 Task: Add an event with the title Team Building Retreat: Outdoor Adventure Activities, date ''2024/05/11'', time 7:30 AM to 9:30 AMand add a description: Participants will explore techniques for collaborative problem-solving, exploring win-win solutions and alternatives that satisfy both parties'' interests. They will also learn how to identify and overcome common negotiation obstacles.Select event color  Grape . Add location for the event as: Paris, France, logged in from the account softage.3@softage.netand send the event invitation to softage.5@softage.net and softage.6@softage.net. Set a reminder for the event Daily
Action: Mouse moved to (73, 95)
Screenshot: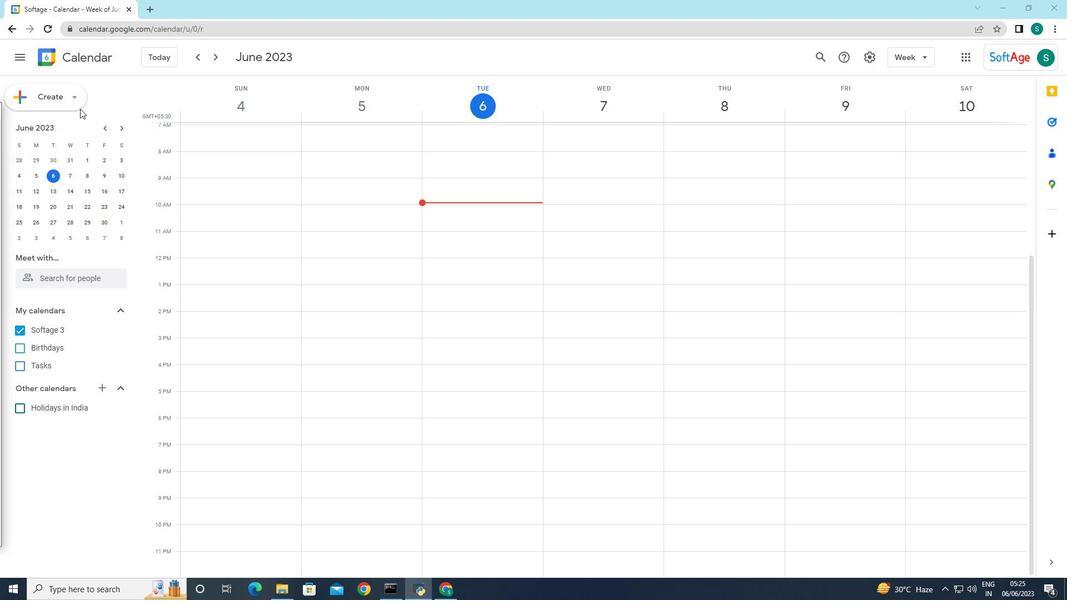 
Action: Mouse pressed left at (73, 95)
Screenshot: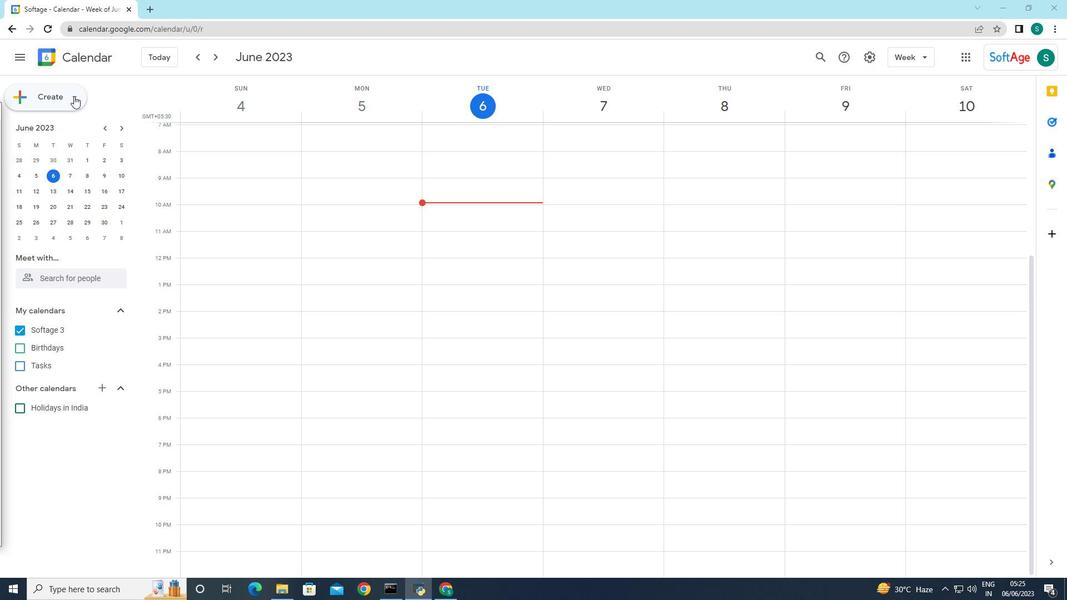 
Action: Mouse moved to (77, 133)
Screenshot: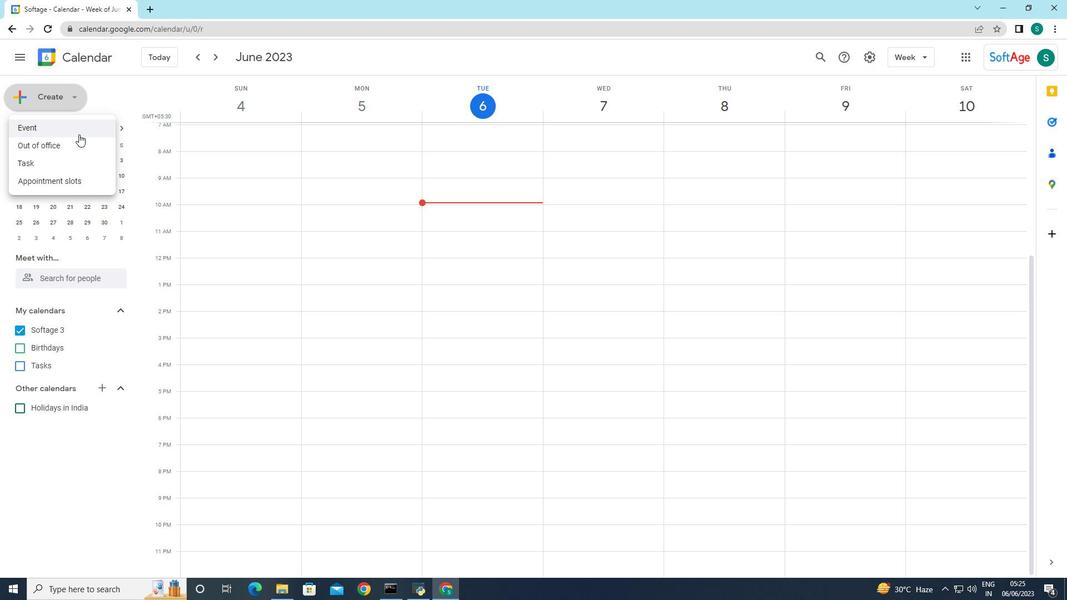 
Action: Mouse pressed left at (77, 133)
Screenshot: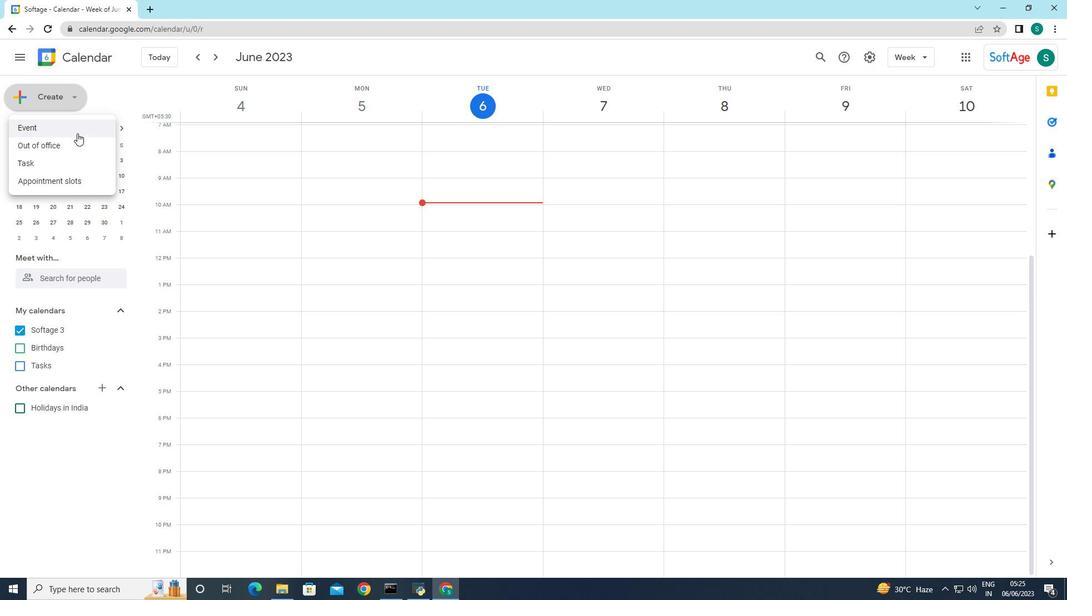 
Action: Mouse moved to (324, 432)
Screenshot: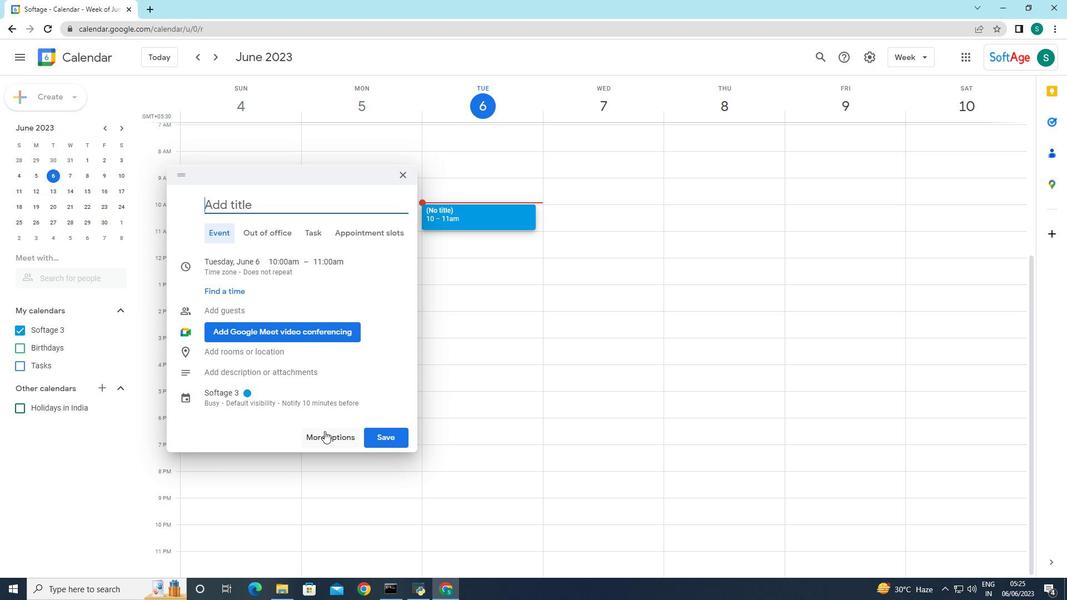 
Action: Mouse pressed left at (324, 432)
Screenshot: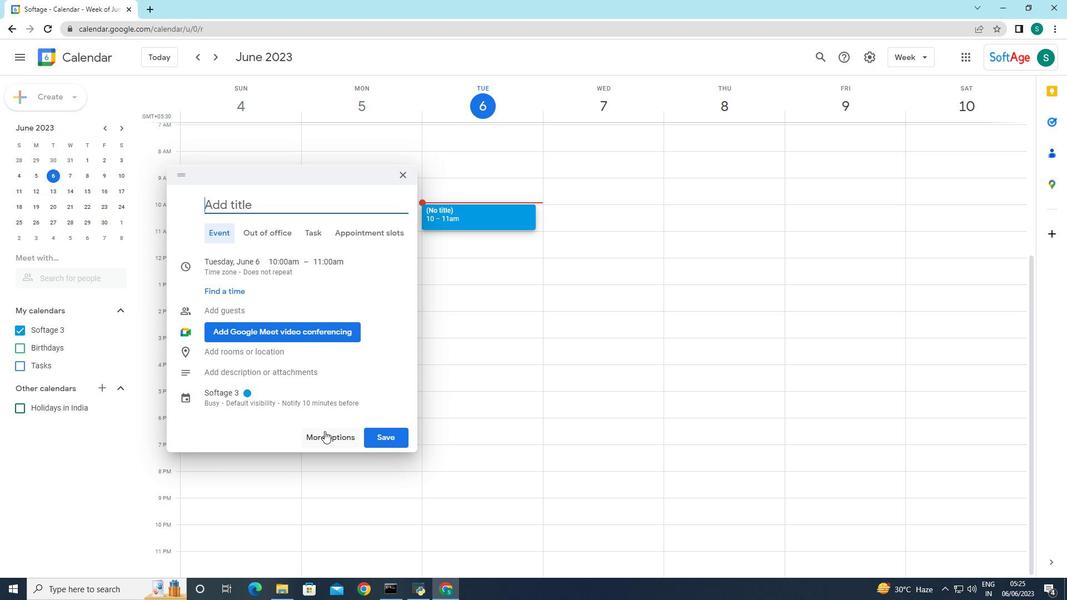
Action: Mouse moved to (104, 66)
Screenshot: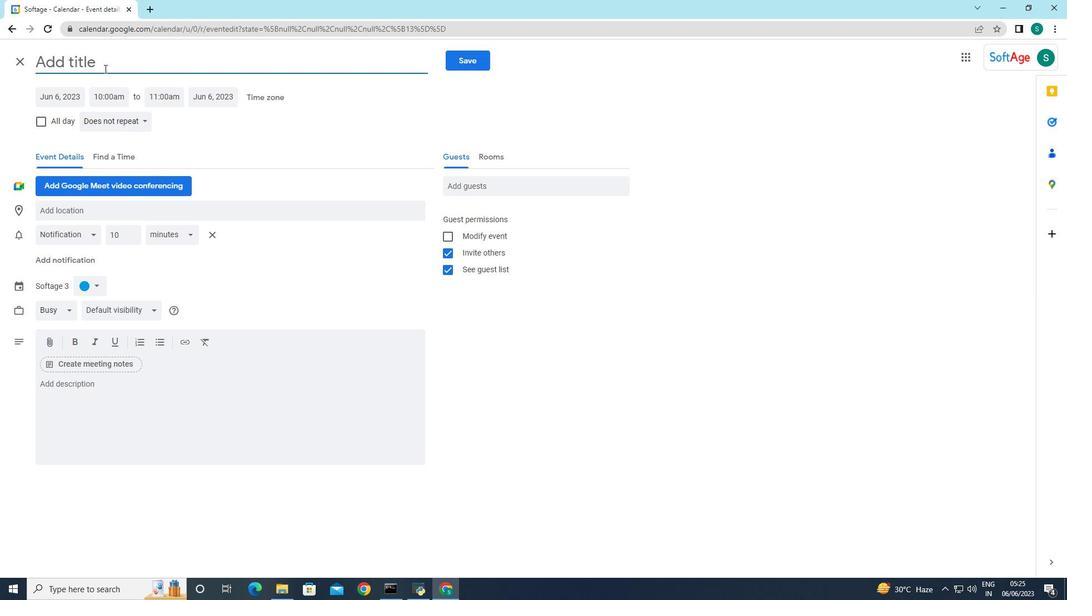 
Action: Mouse pressed left at (104, 66)
Screenshot: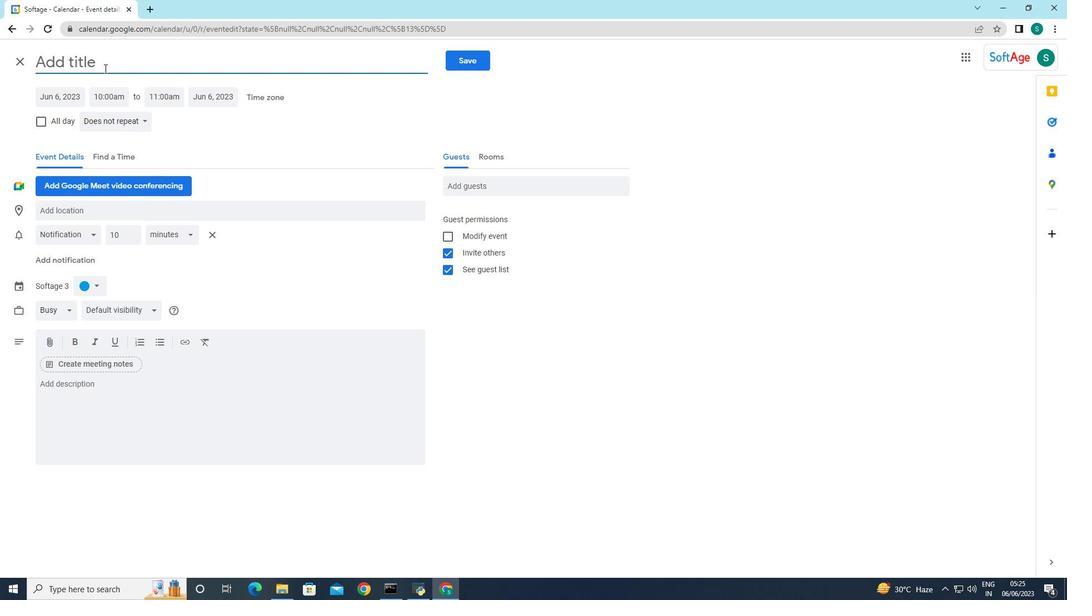
Action: Key pressed <Key.caps_lock>T<Key.caps_lock><Key.backspace>t<Key.caps_lock>EAM<Key.space><Key.caps_lock>b<Key.caps_lock>UILDING<Key.space><Key.caps_lock>r<Key.caps_lock>ETREAT<Key.shift_r>:<Key.space>O<Key.backspace><Key.caps_lock>o<Key.caps_lock>UTDOOR<Key.space><Key.caps_lock>a<Key.caps_lock>DVENTURE<Key.space>A<Key.backspace><Key.caps_lock>a<Key.caps_lock>DVENTURE<Key.space><Key.caps_lock>ac<Key.backspace><Key.caps_lock>CTIVITIES,<Key.space><Key.backspace><Key.backspace>
Screenshot: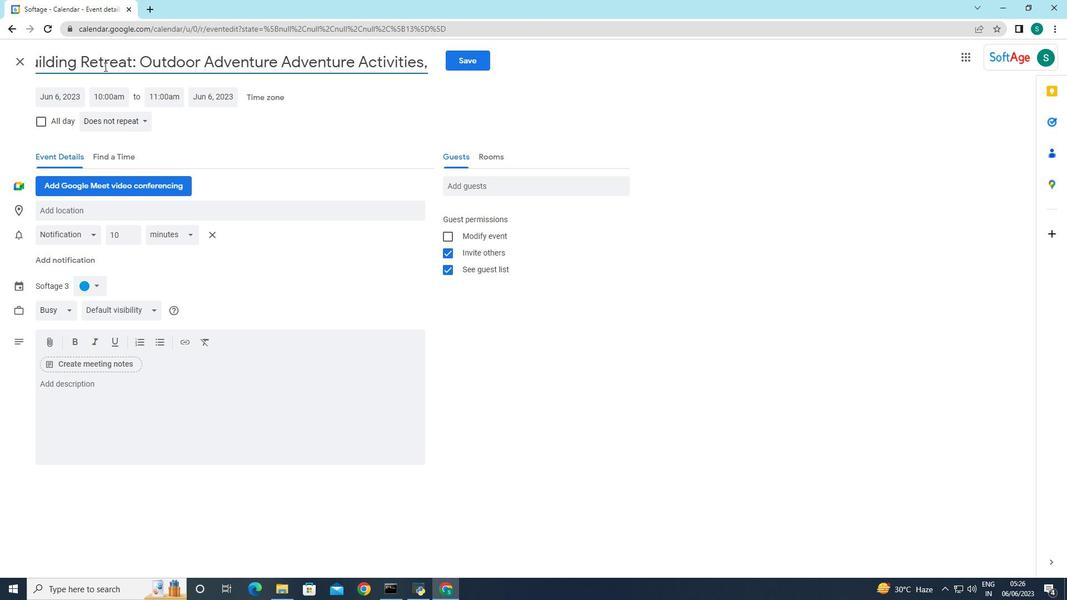 
Action: Mouse moved to (63, 98)
Screenshot: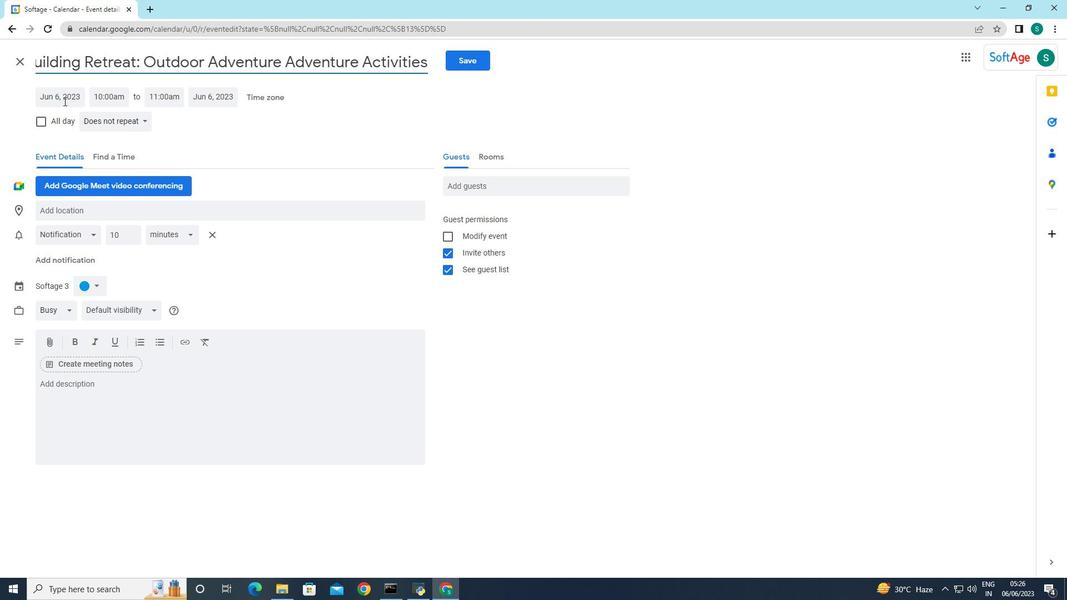 
Action: Mouse pressed left at (63, 98)
Screenshot: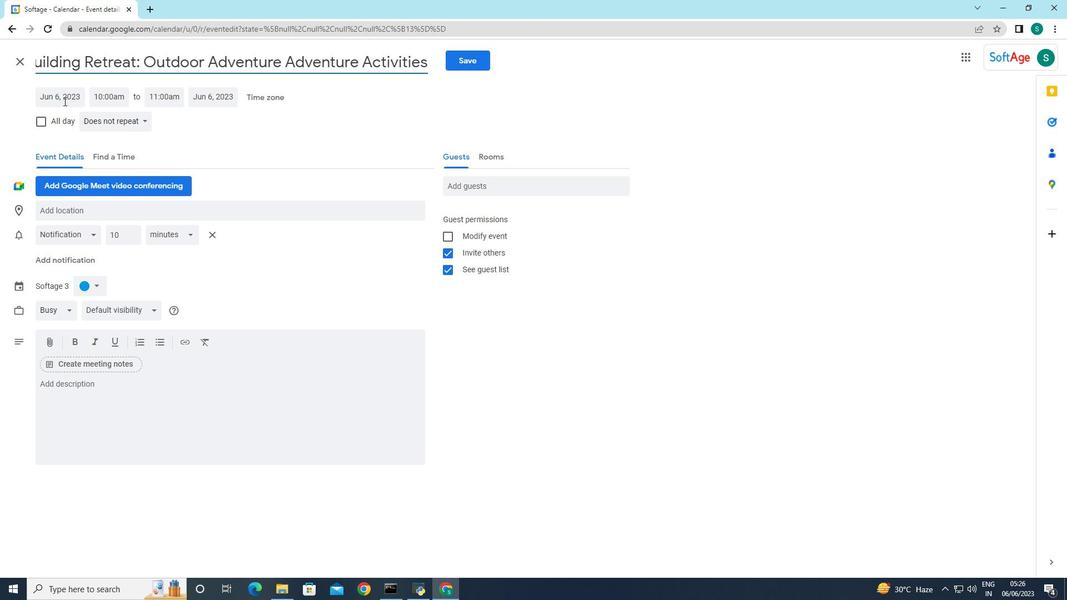 
Action: Mouse moved to (178, 119)
Screenshot: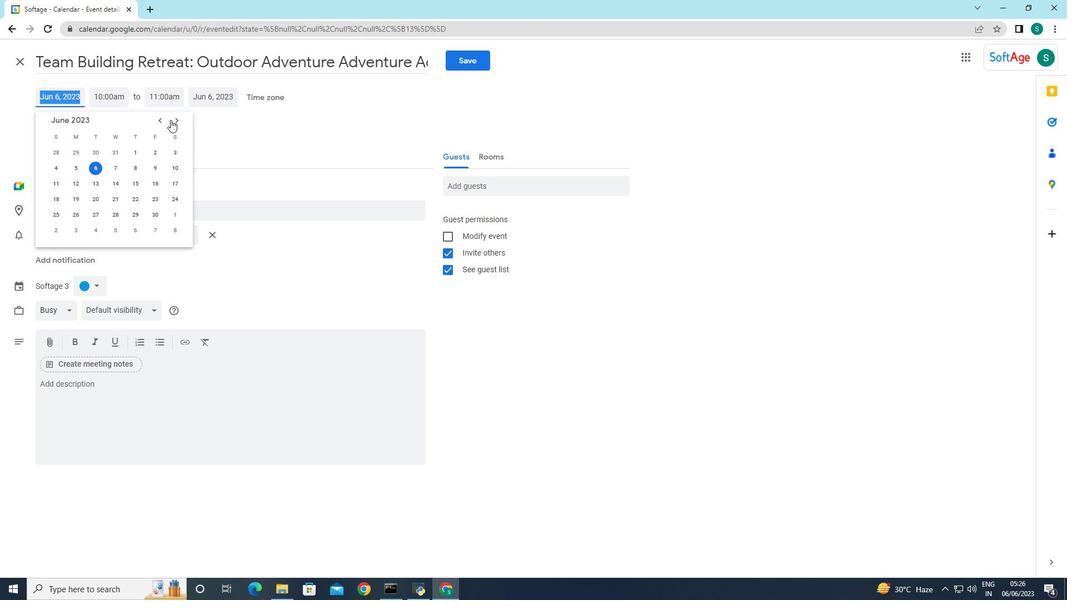 
Action: Mouse pressed left at (178, 119)
Screenshot: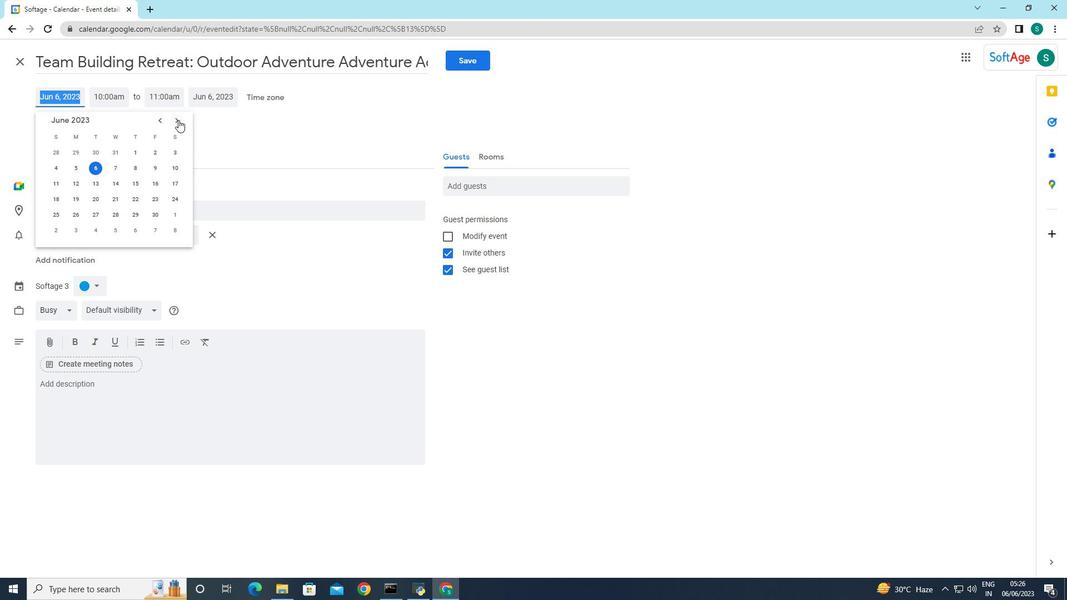 
Action: Mouse pressed left at (178, 119)
Screenshot: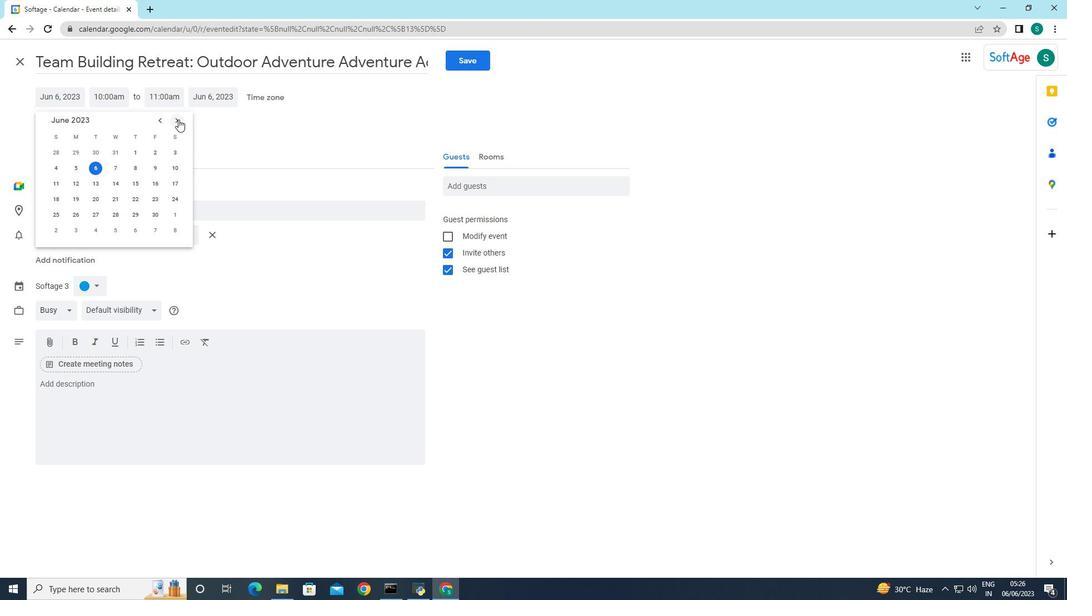 
Action: Mouse pressed left at (178, 119)
Screenshot: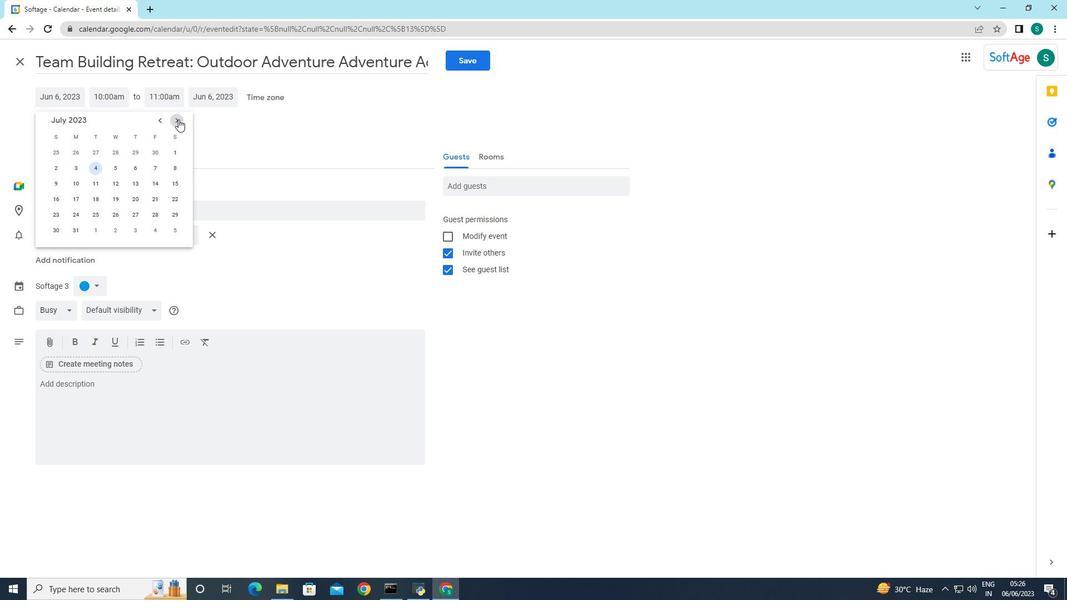 
Action: Mouse pressed left at (178, 119)
Screenshot: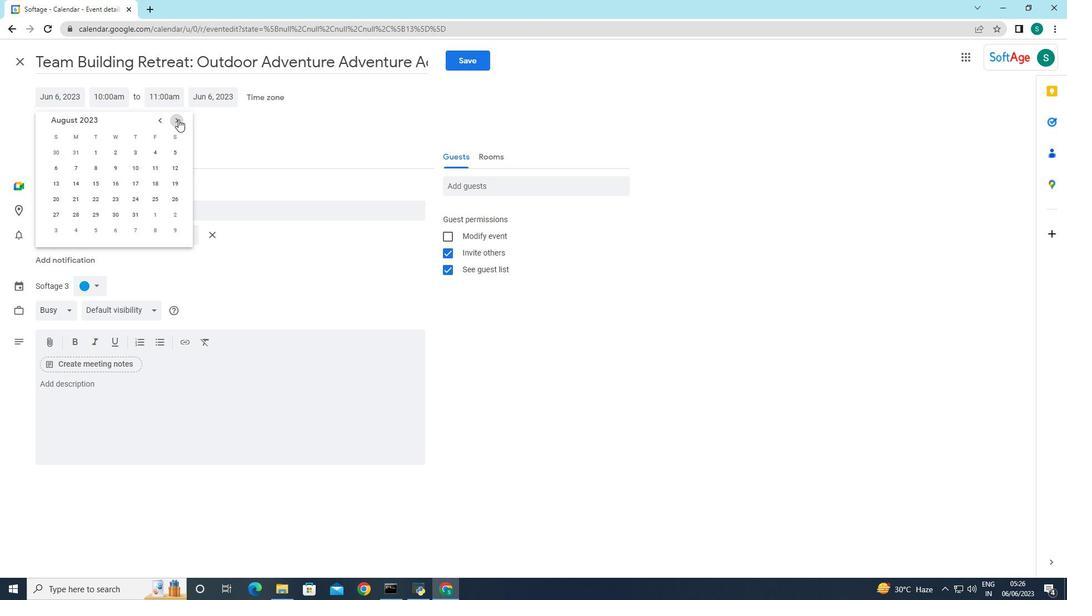
Action: Mouse pressed left at (178, 119)
Screenshot: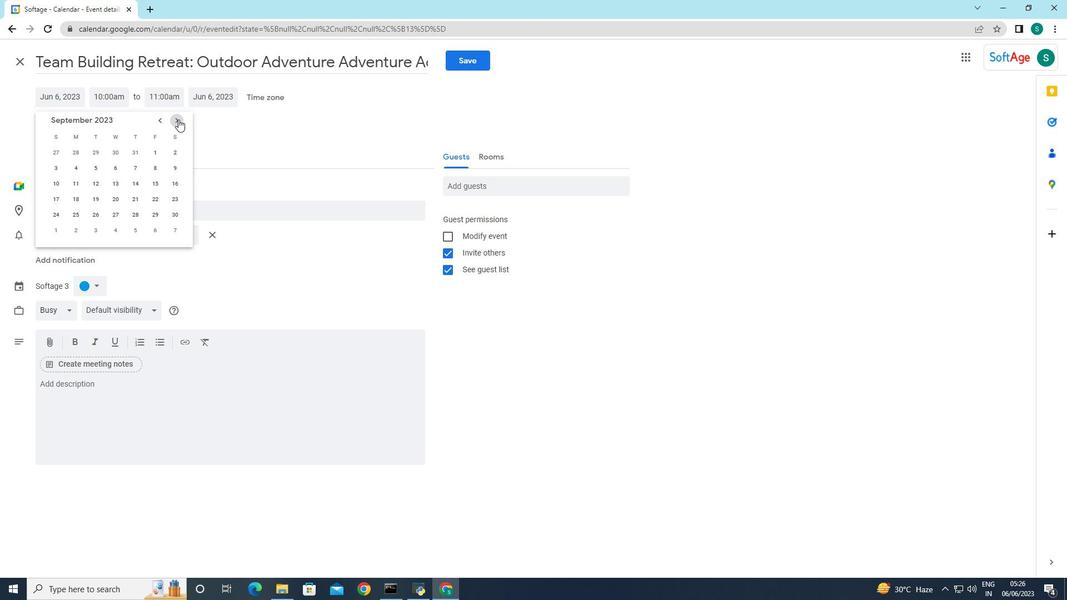 
Action: Mouse pressed left at (178, 119)
Screenshot: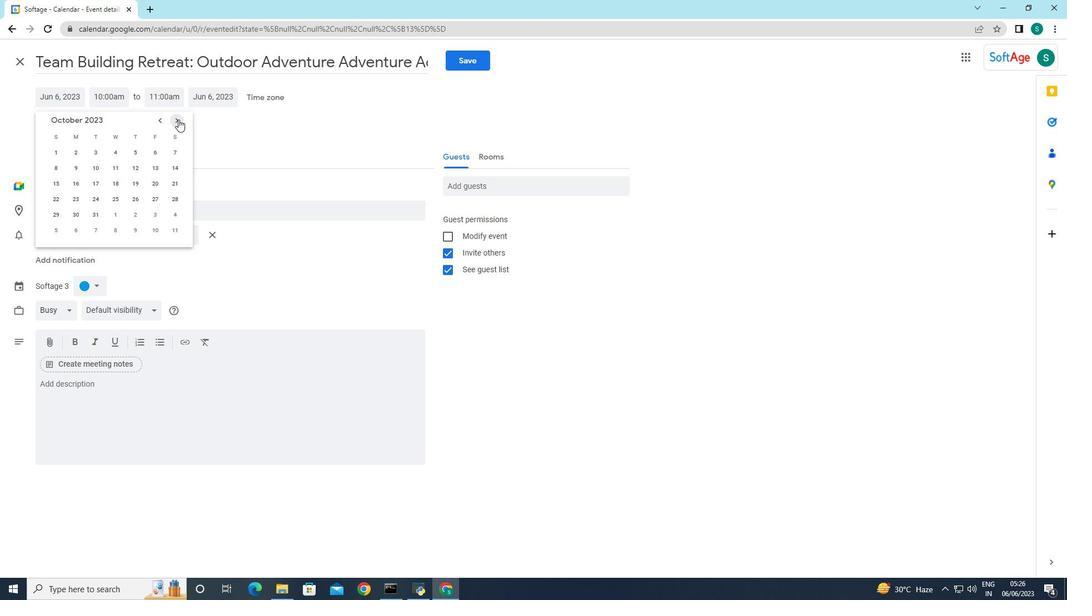 
Action: Mouse pressed left at (178, 119)
Screenshot: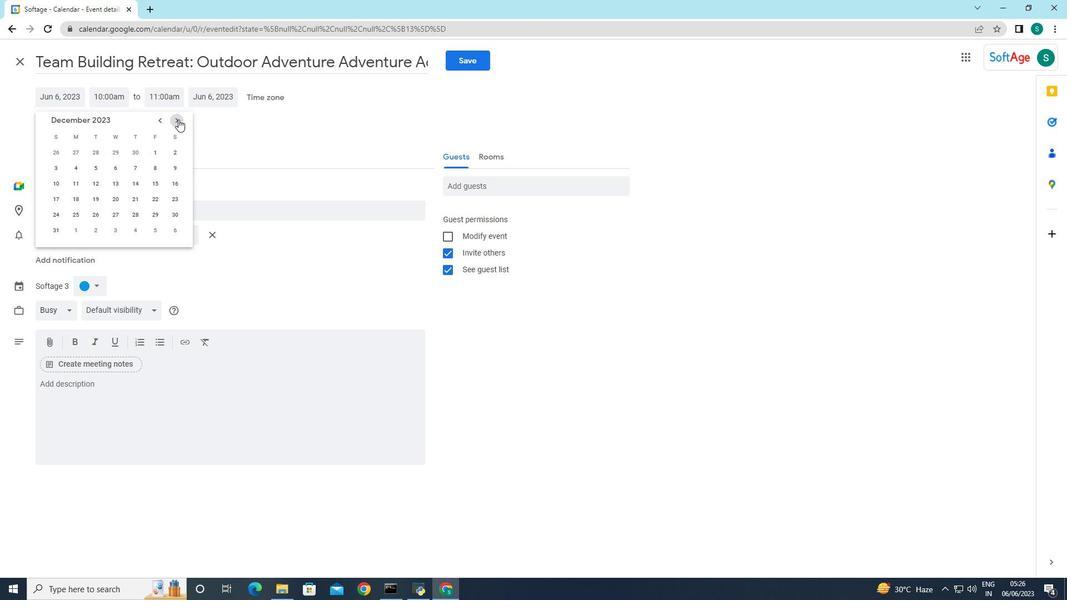 
Action: Mouse pressed left at (178, 119)
Screenshot: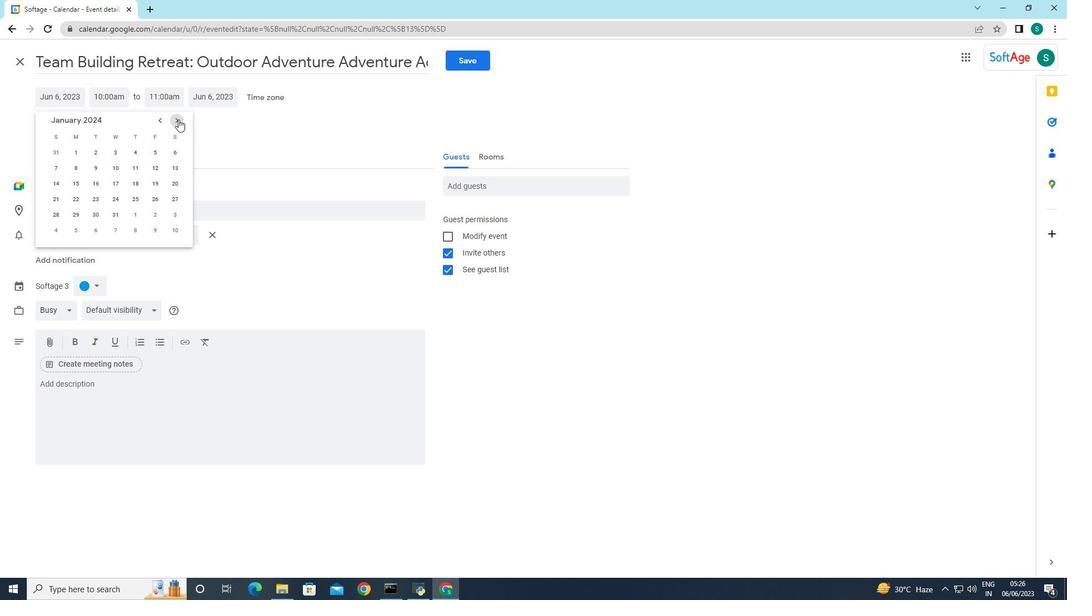 
Action: Mouse pressed left at (178, 119)
Screenshot: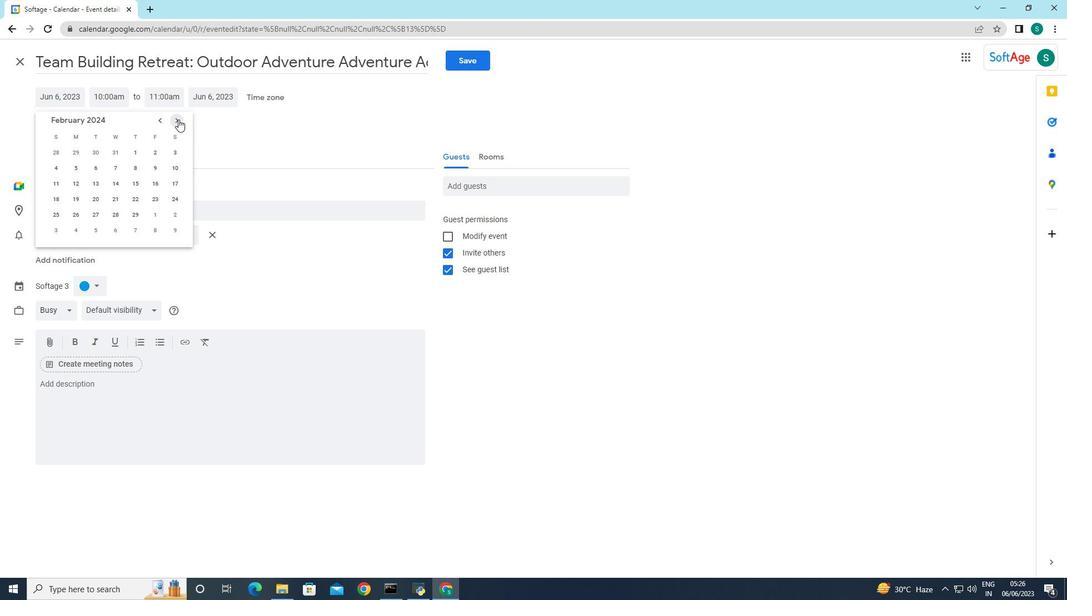 
Action: Mouse pressed left at (178, 119)
Screenshot: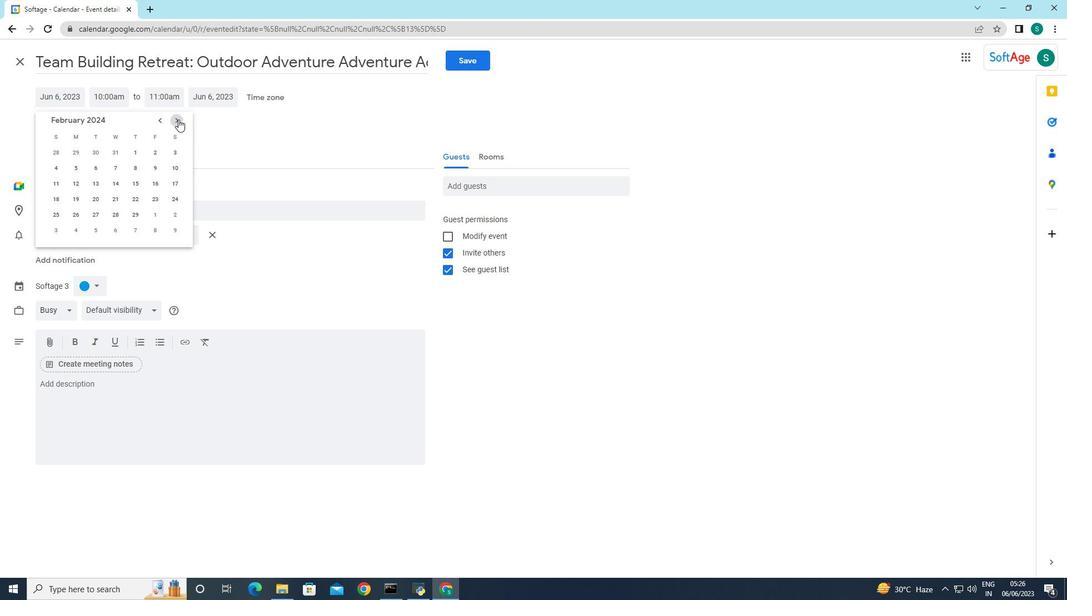 
Action: Mouse pressed left at (178, 119)
Screenshot: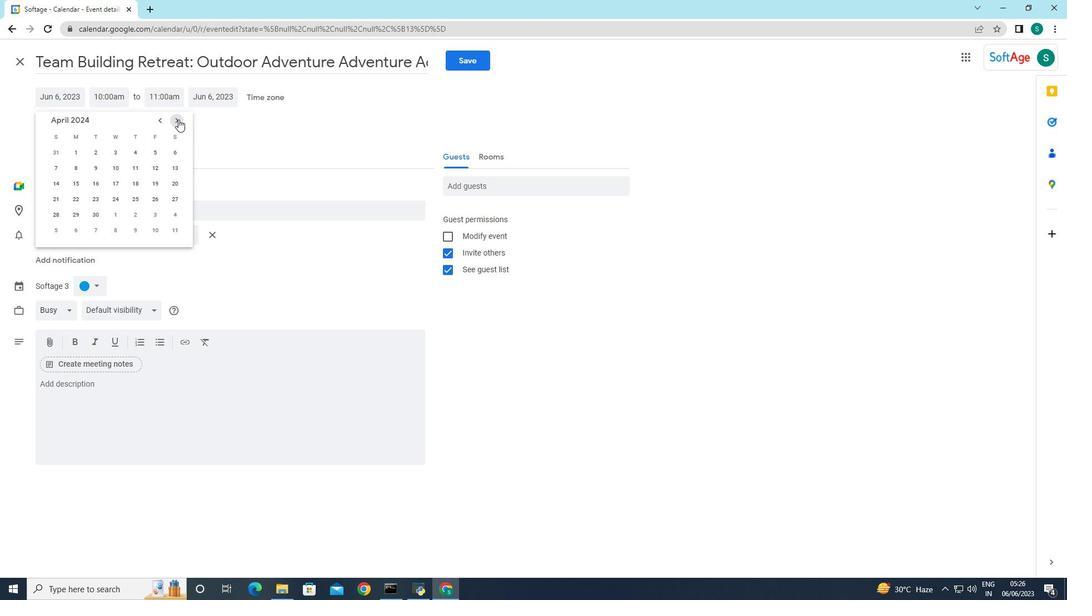 
Action: Mouse moved to (175, 167)
Screenshot: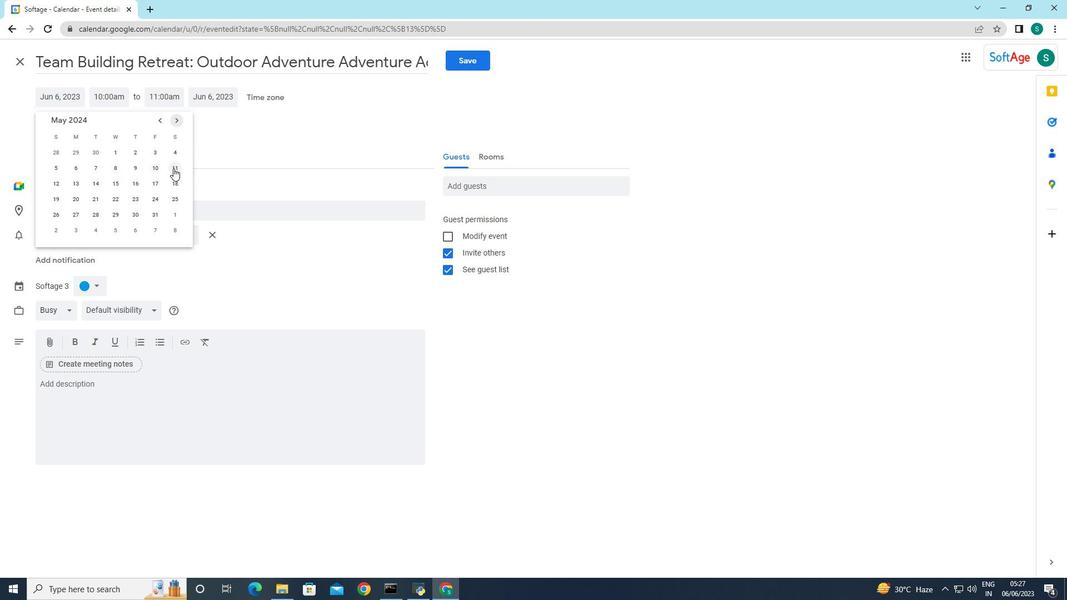 
Action: Mouse pressed left at (175, 167)
Screenshot: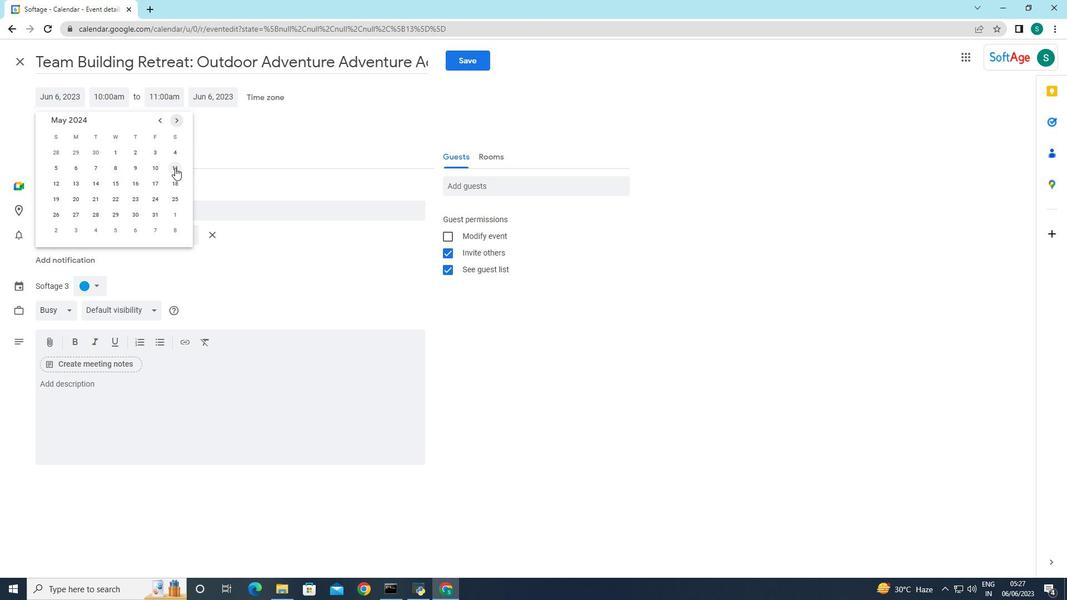 
Action: Mouse moved to (202, 143)
Screenshot: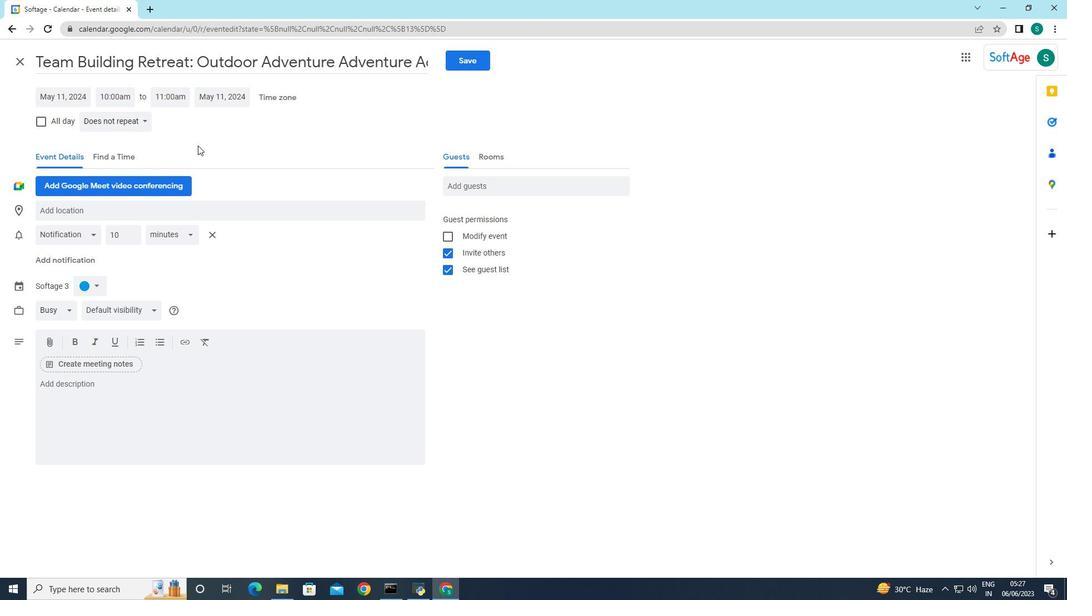 
Action: Mouse pressed left at (202, 143)
Screenshot: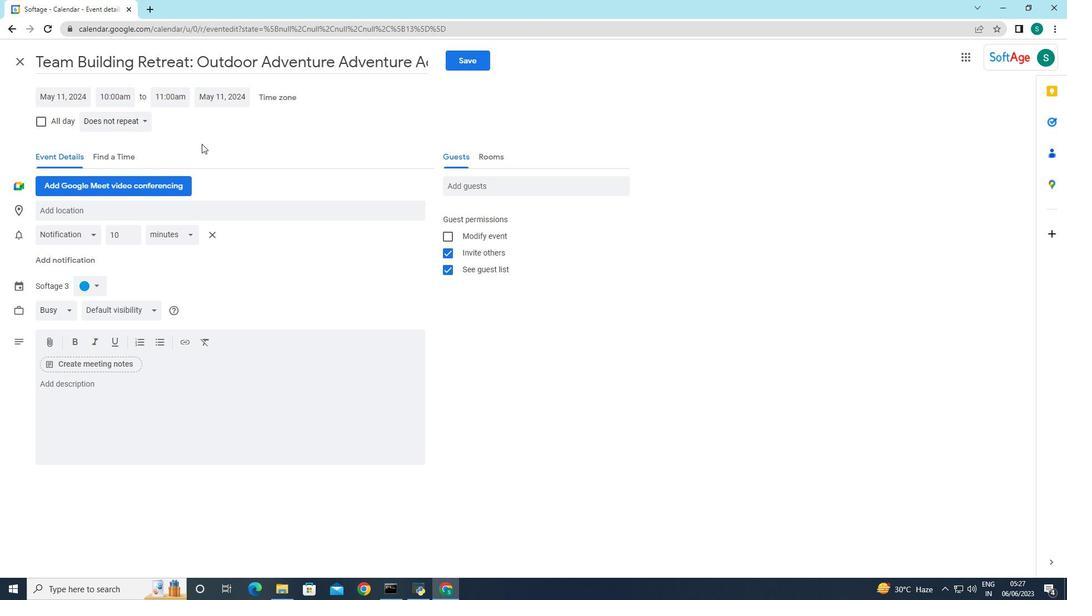 
Action: Mouse moved to (133, 92)
Screenshot: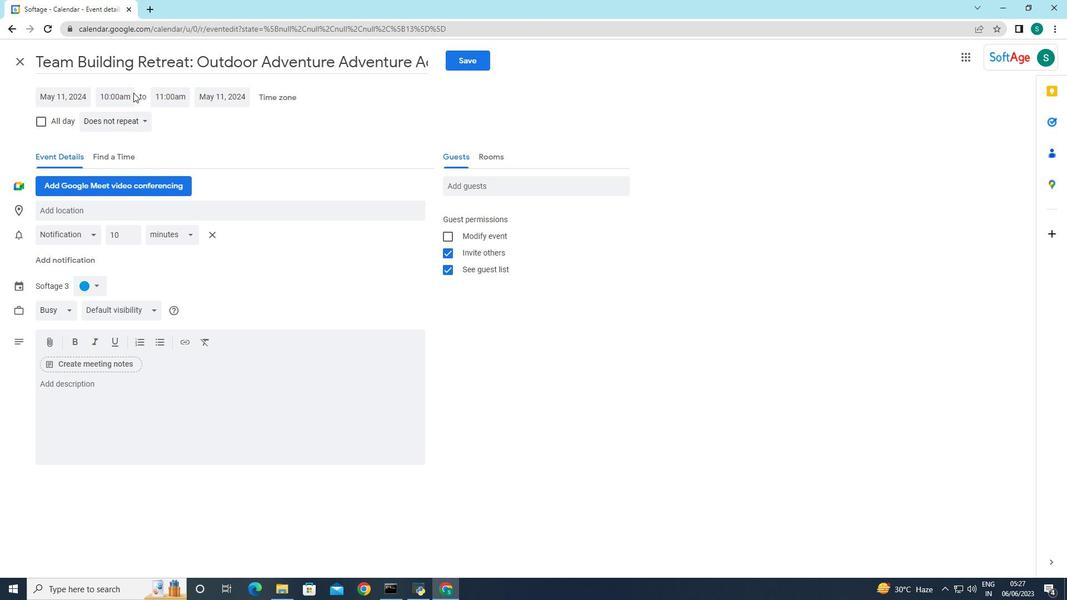 
Action: Mouse pressed left at (133, 92)
Screenshot: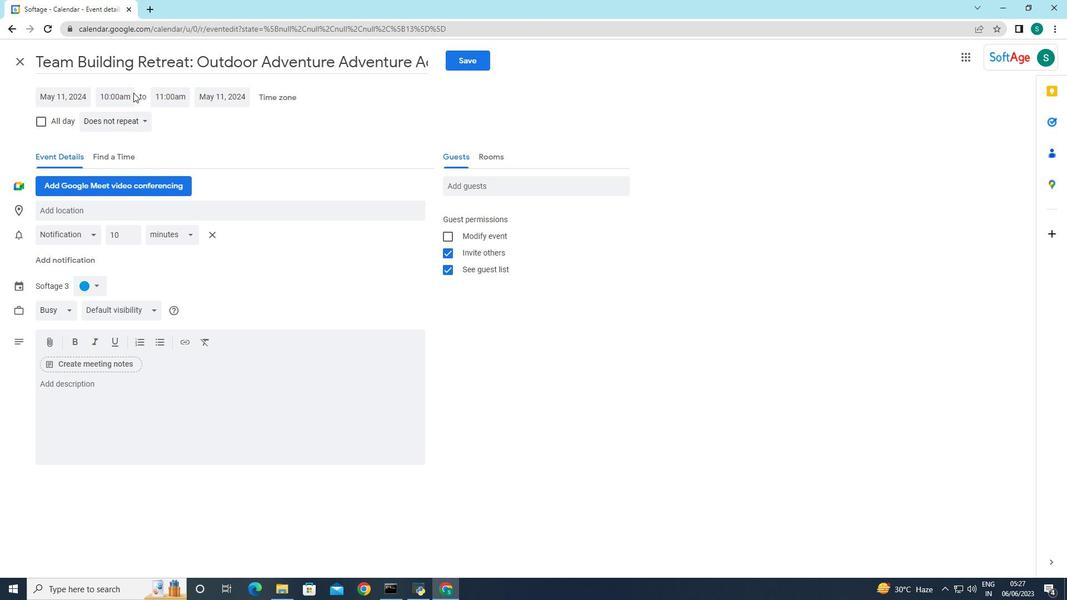 
Action: Mouse moved to (146, 153)
Screenshot: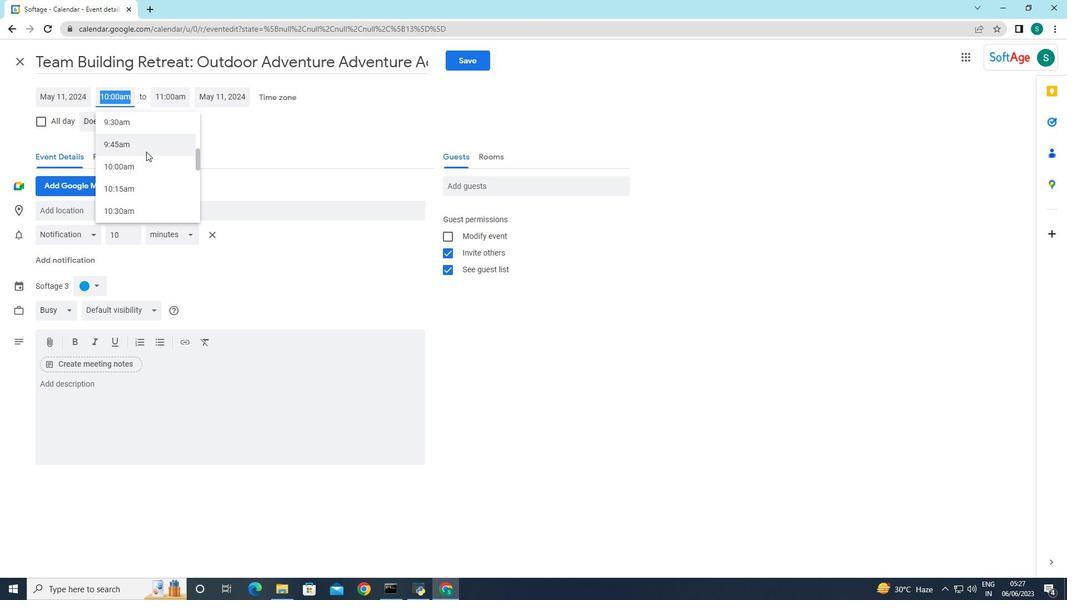 
Action: Mouse scrolled (146, 153) with delta (0, 0)
Screenshot: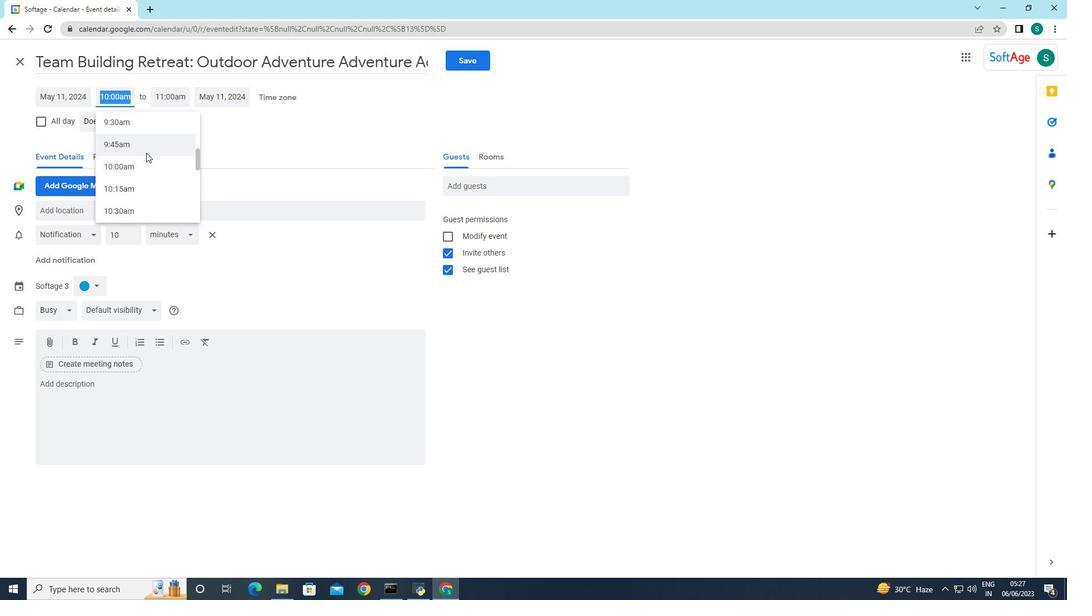 
Action: Mouse scrolled (146, 153) with delta (0, 0)
Screenshot: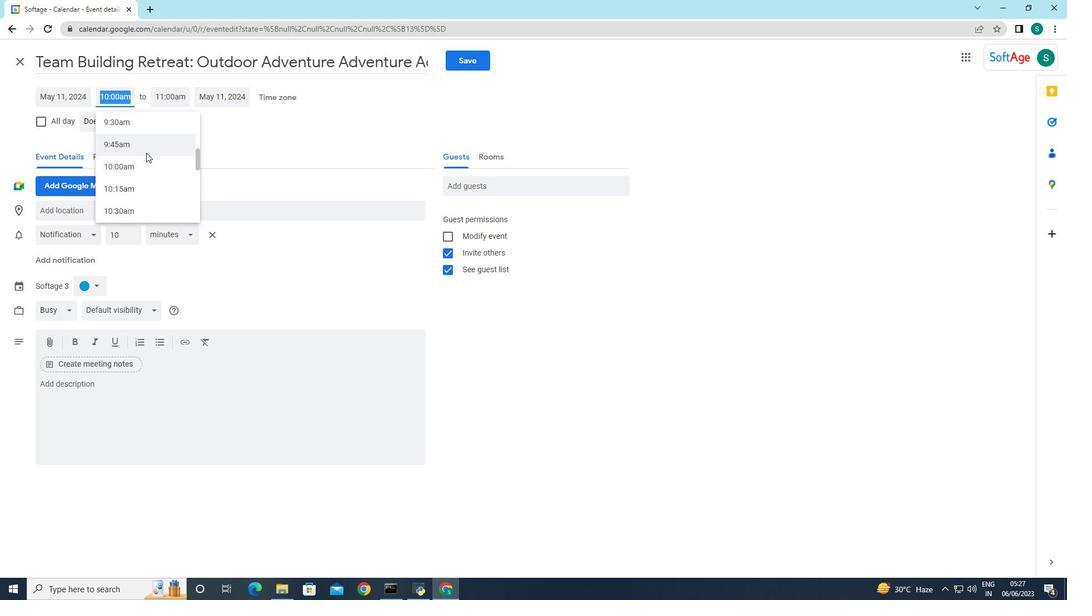 
Action: Mouse scrolled (146, 153) with delta (0, 0)
Screenshot: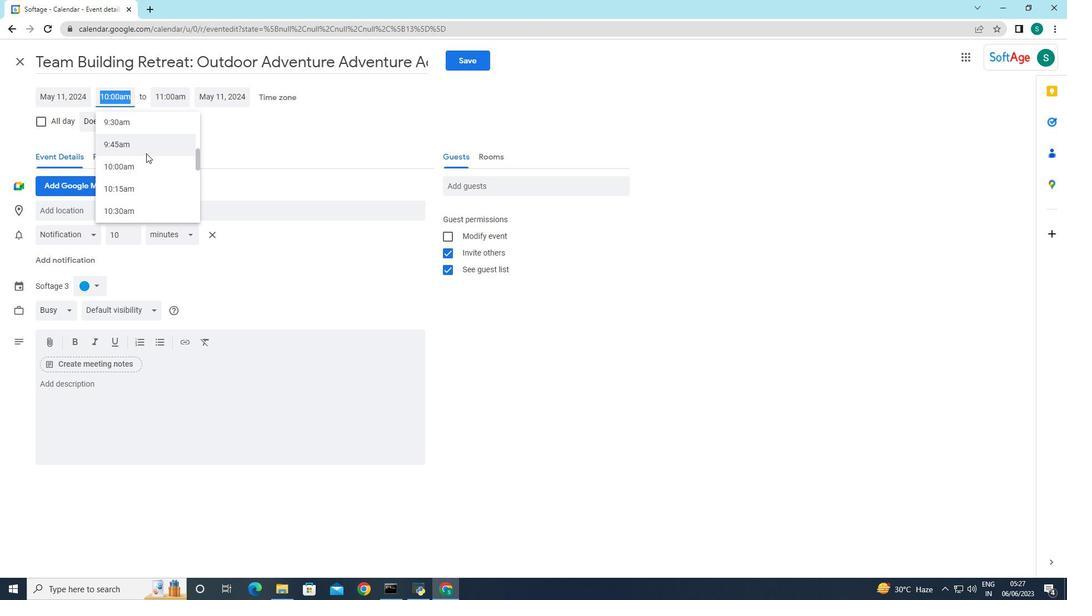 
Action: Mouse scrolled (146, 153) with delta (0, 0)
Screenshot: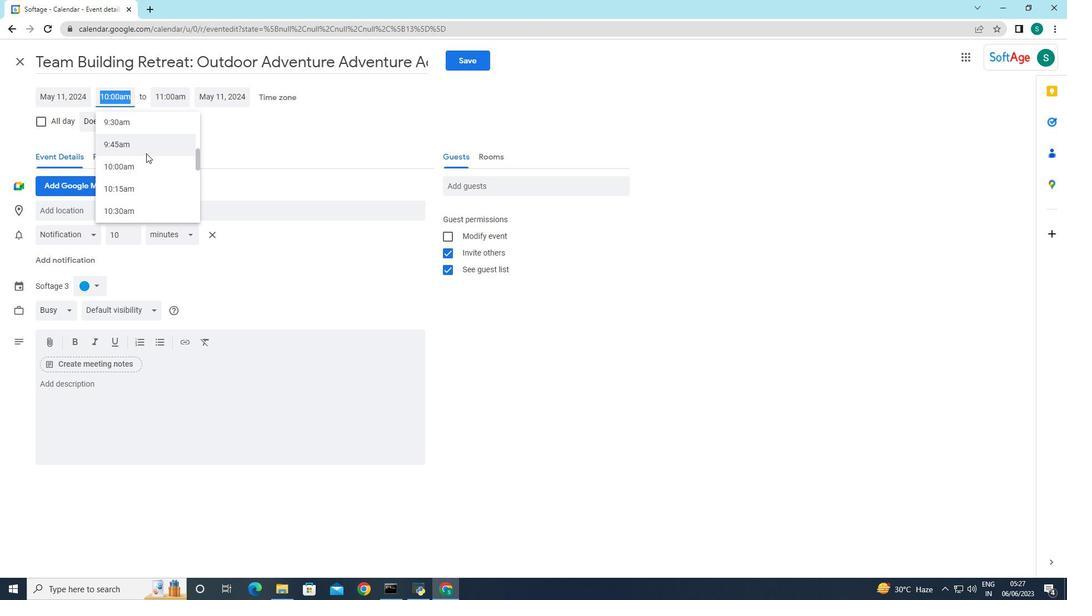 
Action: Mouse moved to (123, 171)
Screenshot: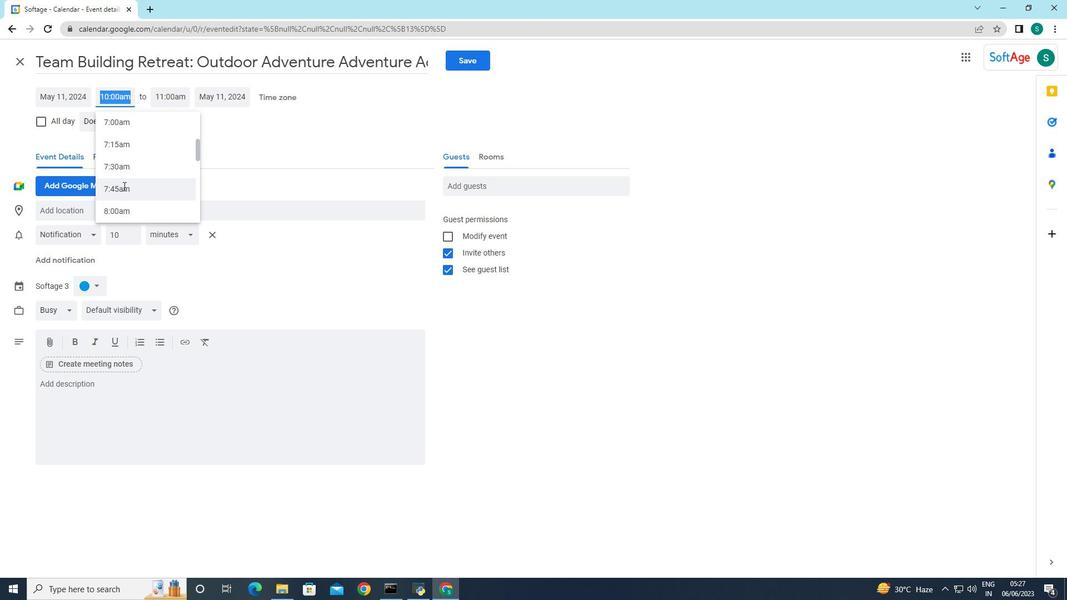 
Action: Mouse pressed left at (123, 171)
Screenshot: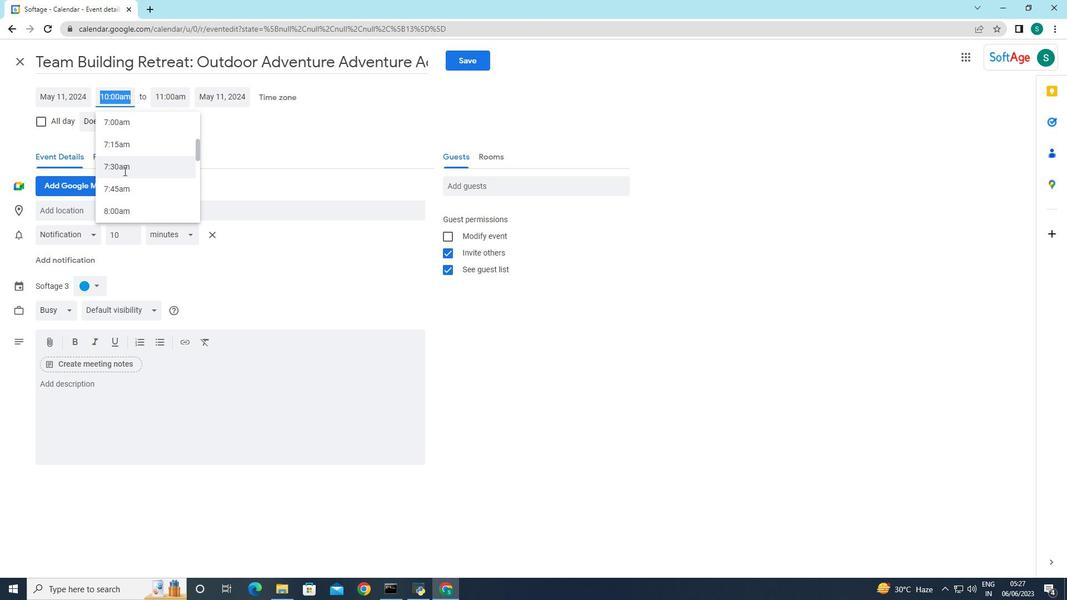 
Action: Mouse moved to (173, 98)
Screenshot: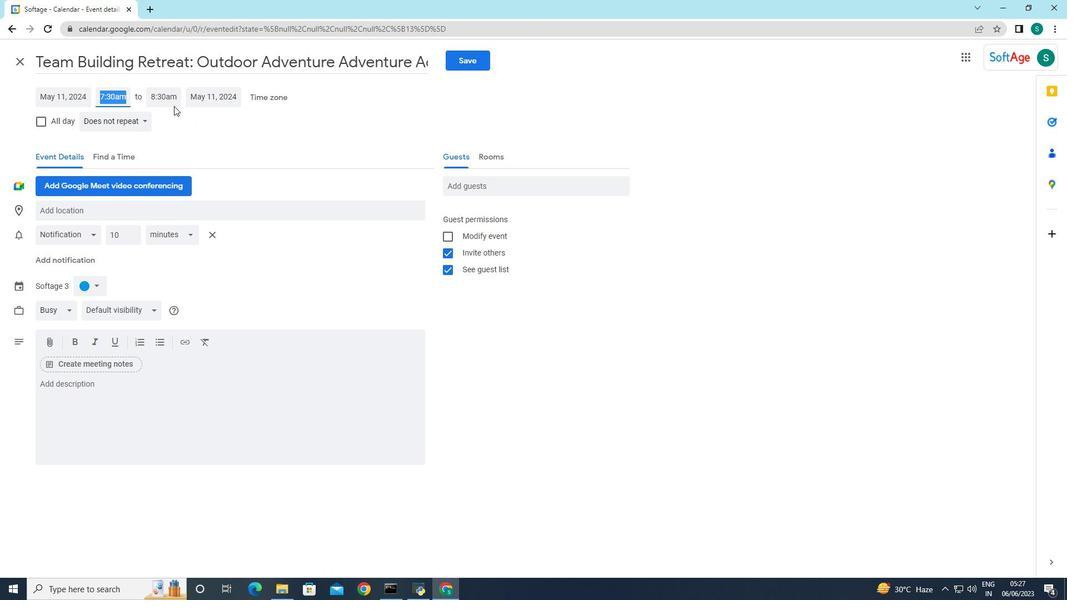 
Action: Mouse pressed left at (173, 98)
Screenshot: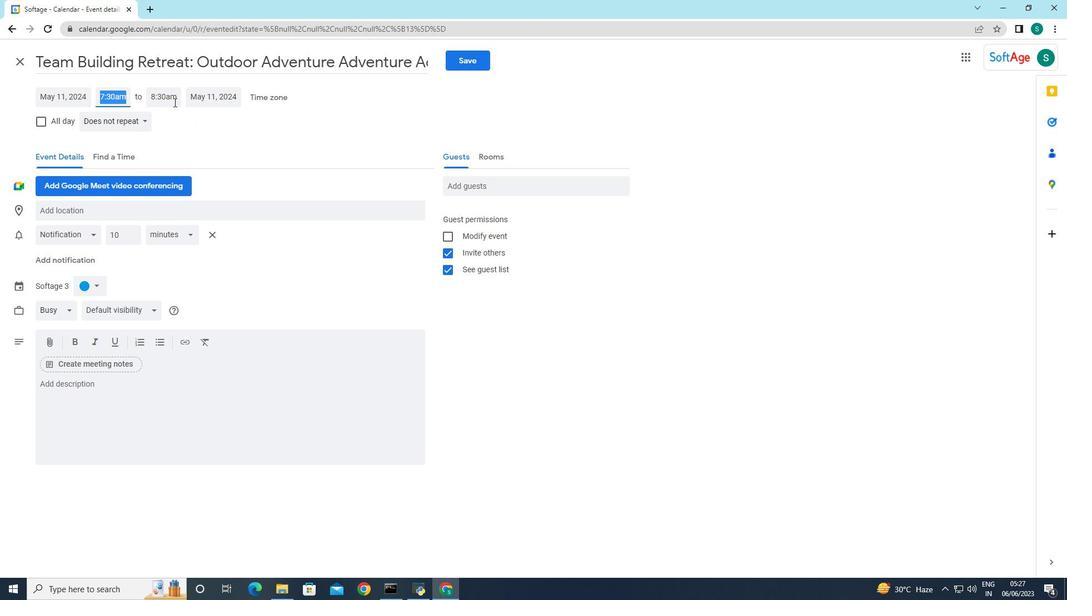 
Action: Mouse moved to (181, 211)
Screenshot: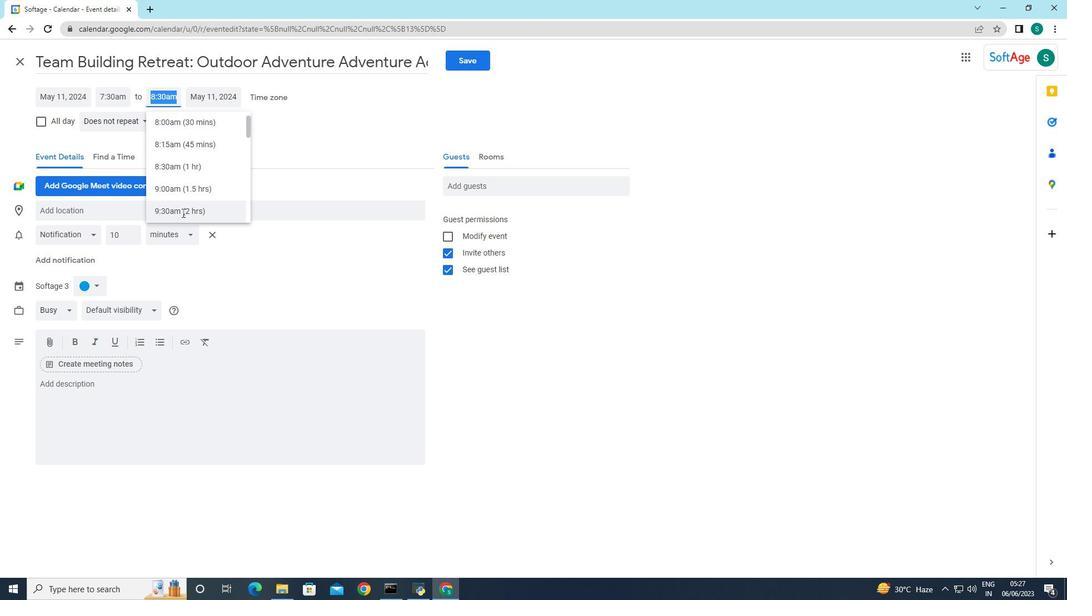 
Action: Mouse pressed left at (181, 211)
Screenshot: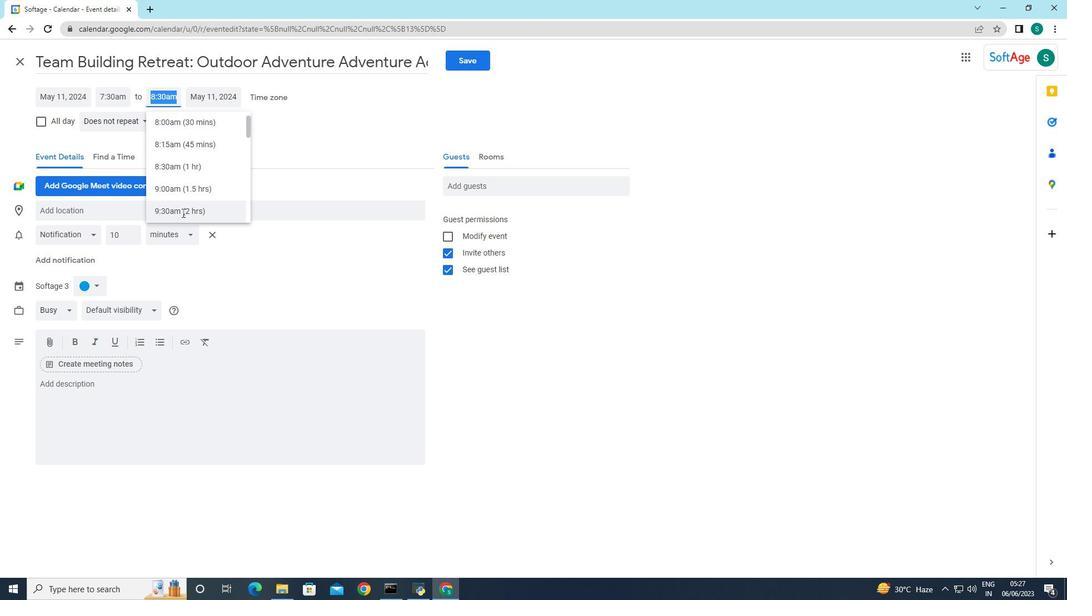 
Action: Mouse moved to (250, 145)
Screenshot: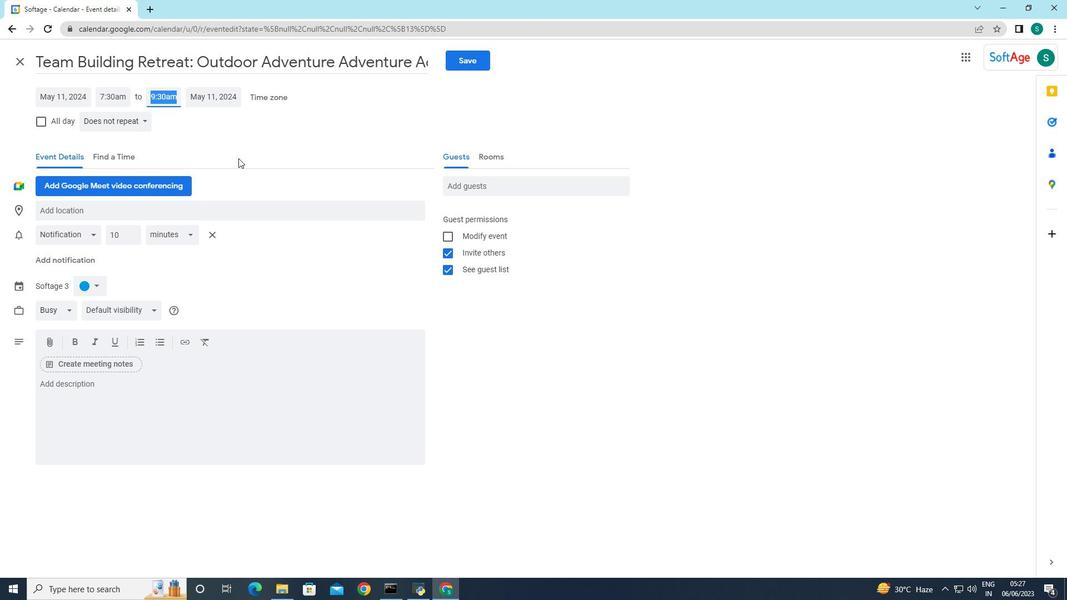 
Action: Mouse pressed left at (250, 145)
Screenshot: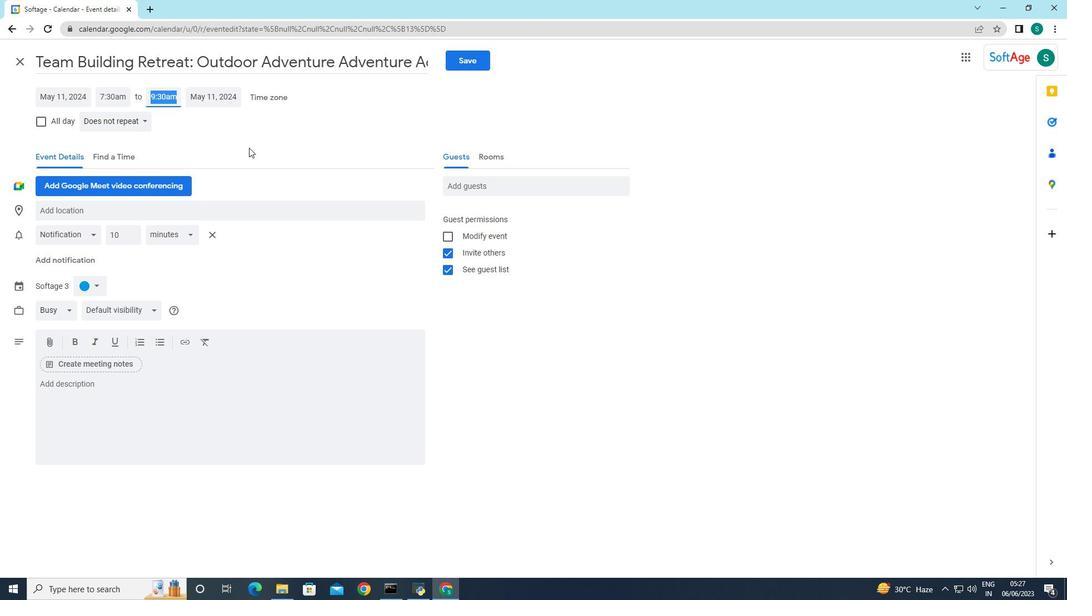 
Action: Mouse moved to (79, 384)
Screenshot: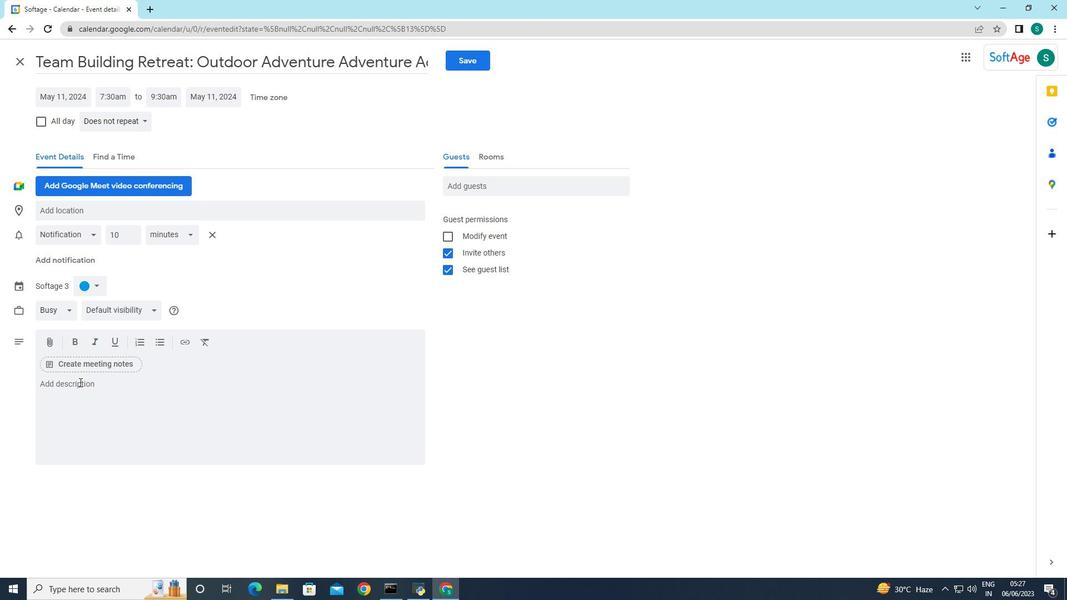 
Action: Mouse pressed left at (79, 384)
Screenshot: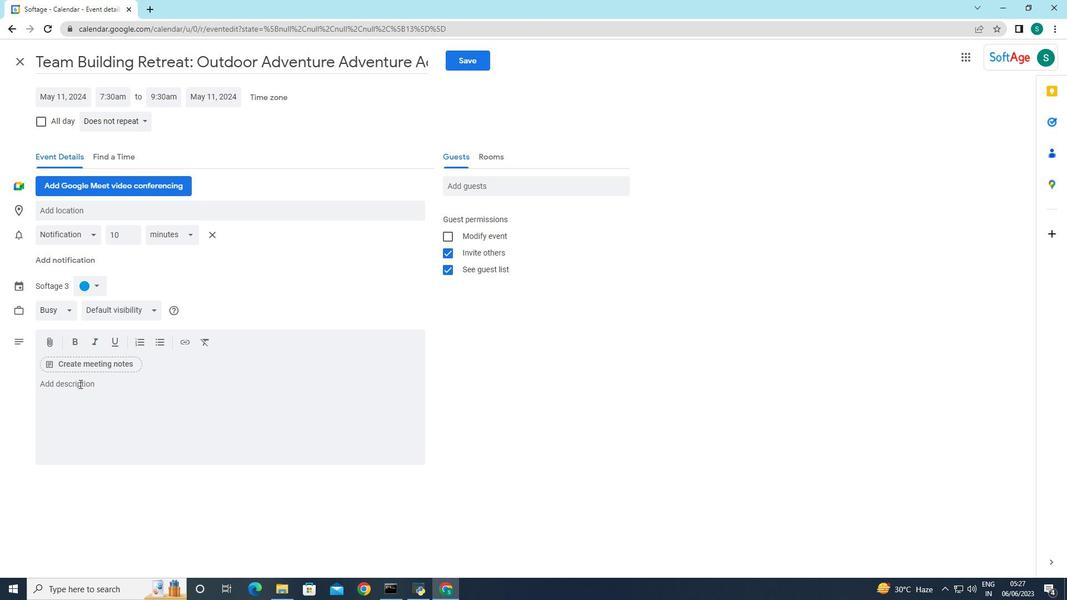 
Action: Mouse moved to (132, 347)
Screenshot: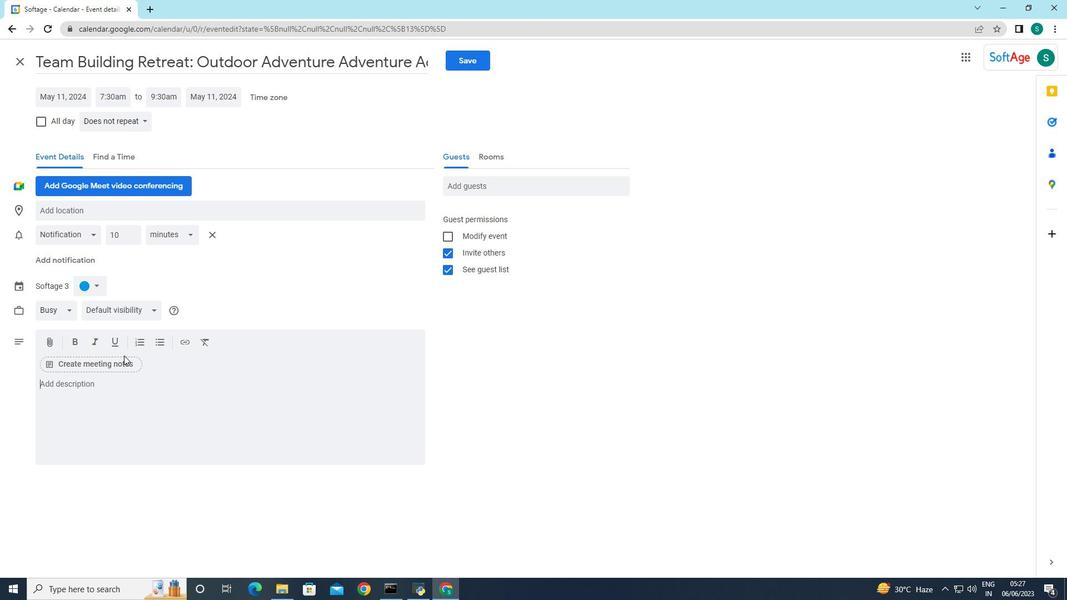 
Action: Key pressed <Key.caps_lock>p<Key.caps_lock>ARTICIPANTS<Key.space>WILL<Key.space>EXPLORE<Key.space>TECHNIQUES<Key.space>FOR<Key.space>COLLAV<Key.backspace>BOT<Key.backspace>RATE<Key.backspace>IVE<Key.space>PROBLEM-SOLVING,<Key.space>W<Key.backspace>EXPLORE<Key.space>TECHNIQUE<Key.space>FOR<Key.space>COLLABORATIVE<Key.space>PRO<Key.backspace><Key.backspace><Key.backspace><Key.backspace><Key.backspace><Key.backspace><Key.backspace><Key.backspace><Key.backspace><Key.backspace><Key.backspace><Key.backspace><Key.backspace><Key.backspace><Key.backspace><Key.backspace><Key.backspace><Key.backspace><Key.backspace><Key.backspace><Key.backspace><Key.backspace><Key.backspace><Key.backspace><Key.backspace><Key.backspace><Key.backspace><Key.backspace><Key.backspace><Key.backspace><Key.backspace><Key.backspace><Key.backspace>ING<Key.space>WIN-WIN<Key.space>SOLUTIONS<Key.space>AND<Key.space>AT=<Key.backspace><Key.backspace>LTERNATIVES<Key.space>THAT<Key.space>SATISFY<Key.space>BOTH<Key.space>PARTIES<Key.shift_r>"'<Key.space>INTERESTS.<Key.space><Key.caps_lock>t<Key.caps_lock>HEY<Key.space>WILL<Key.space>ALSON<Key.backspace><Key.space>LEARN<Key.space>HOW<Key.space>TO<Key.space>IDENTIFY<Key.space>AND<Key.space>OVERCOME<Key.space>COMMON<Key.space>NEGOTIATION<Key.space>OBSTACLES.
Screenshot: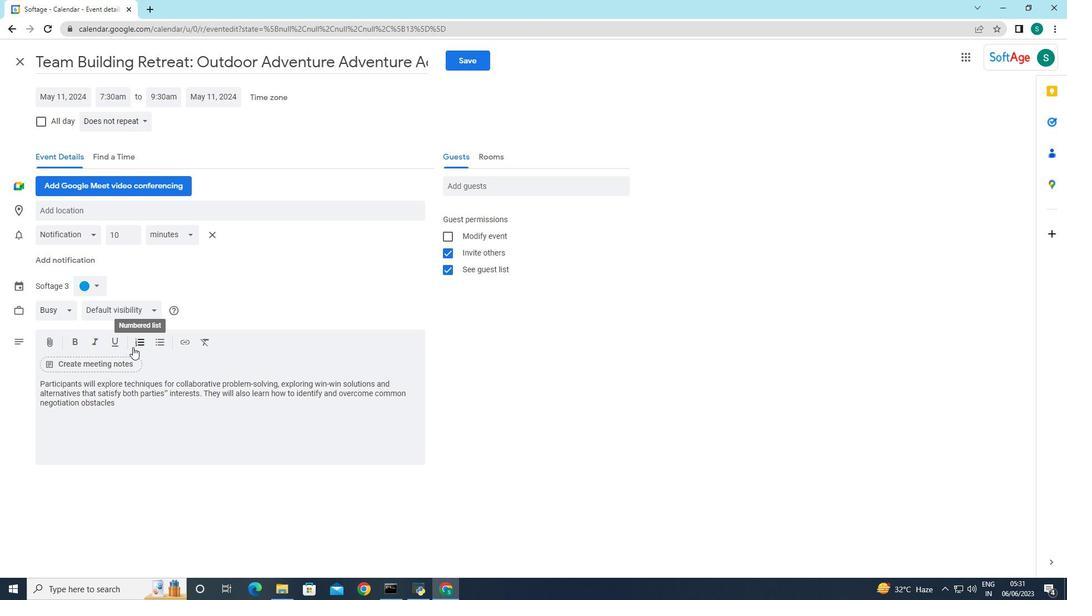 
Action: Mouse moved to (96, 282)
Screenshot: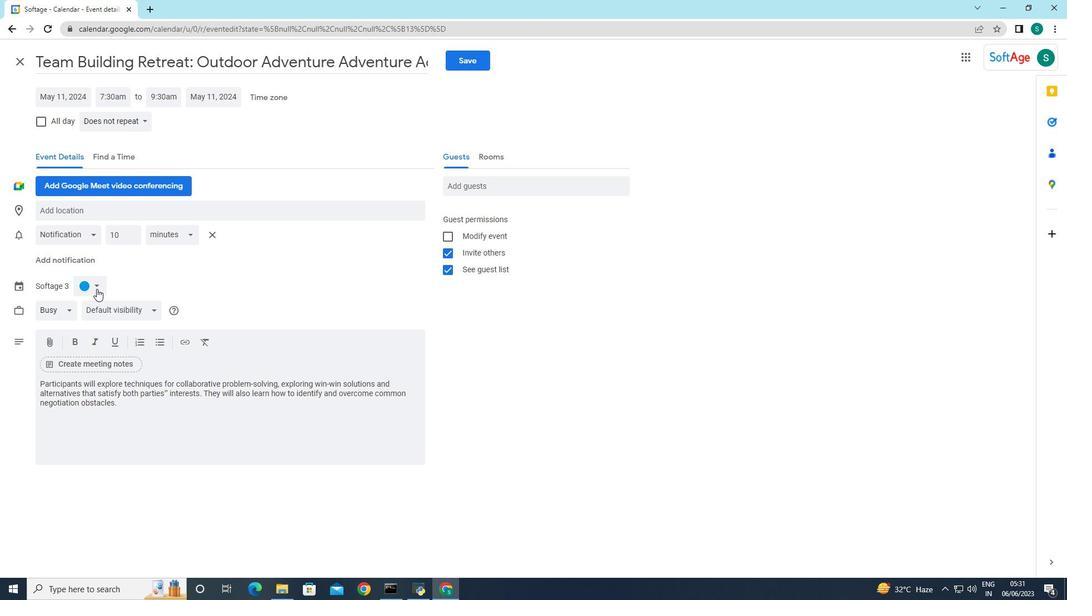 
Action: Mouse pressed left at (96, 282)
Screenshot: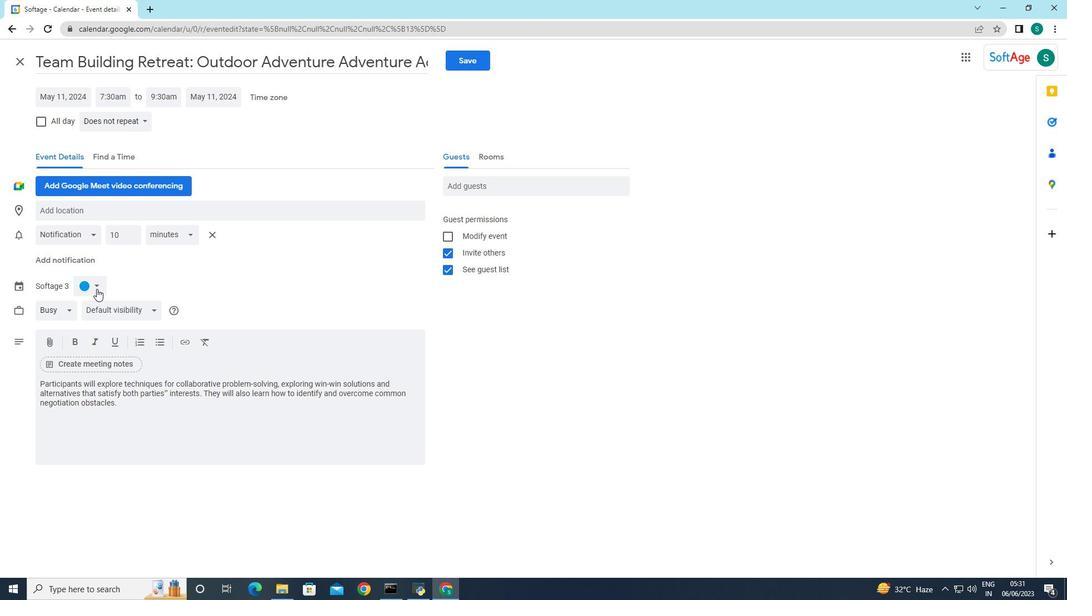 
Action: Mouse moved to (101, 339)
Screenshot: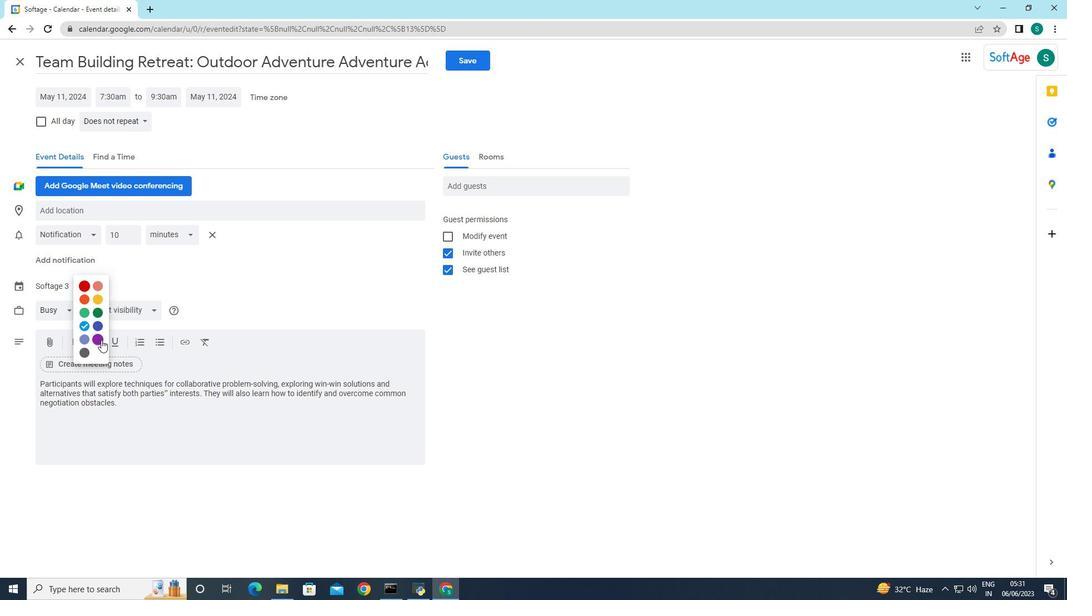 
Action: Mouse pressed left at (101, 339)
Screenshot: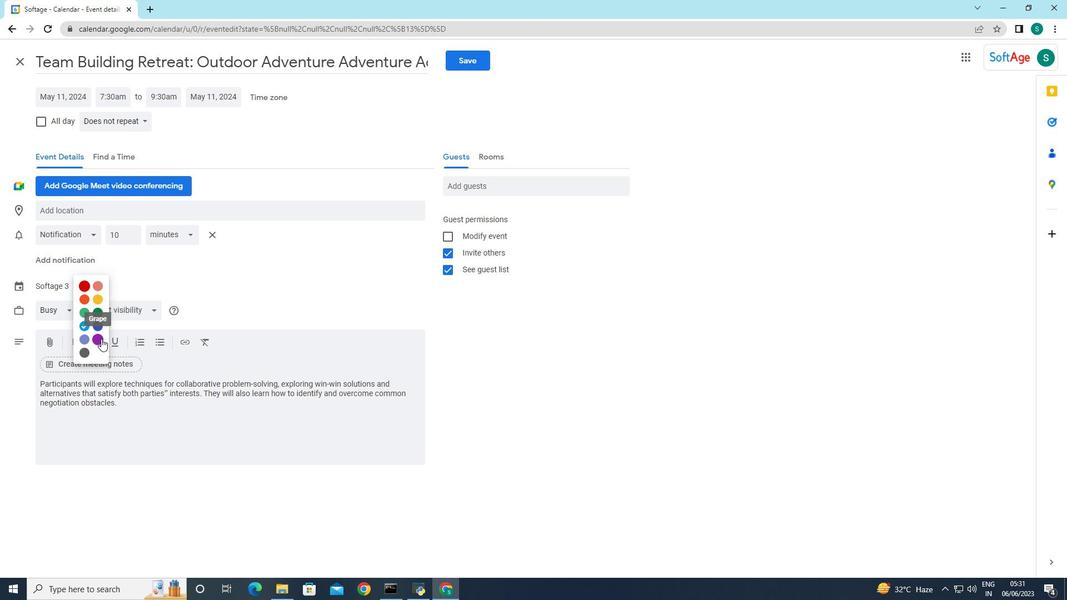 
Action: Mouse moved to (181, 268)
Screenshot: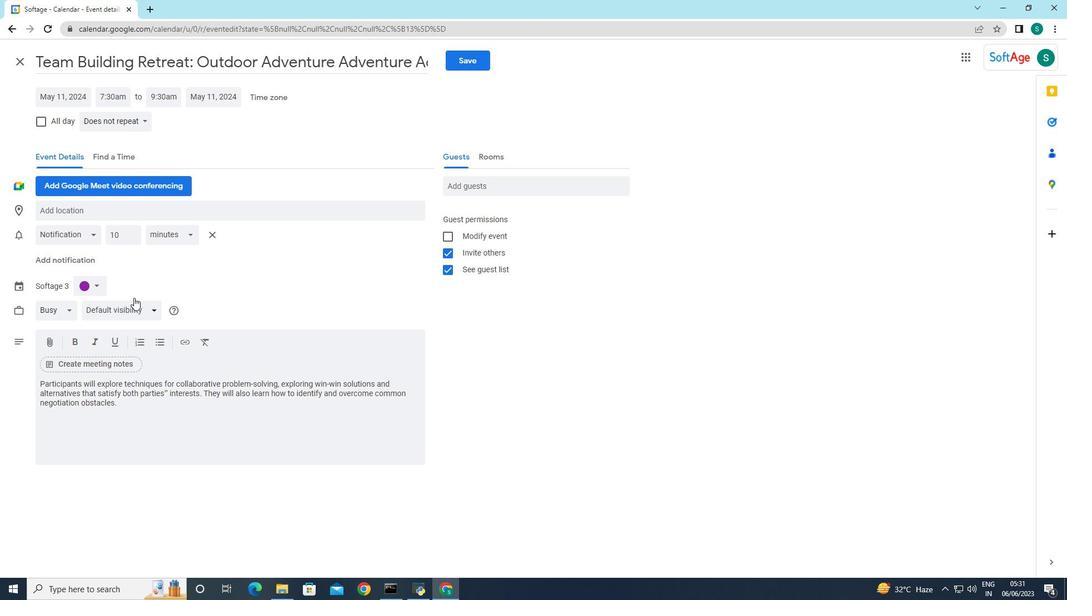 
Action: Mouse pressed left at (181, 268)
Screenshot: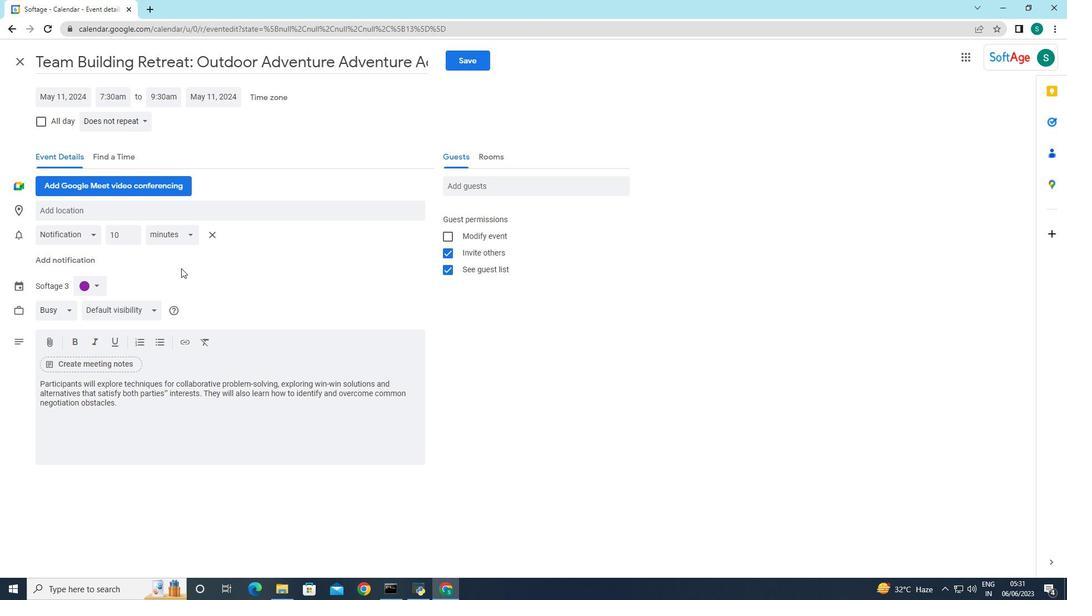 
Action: Mouse moved to (95, 205)
Screenshot: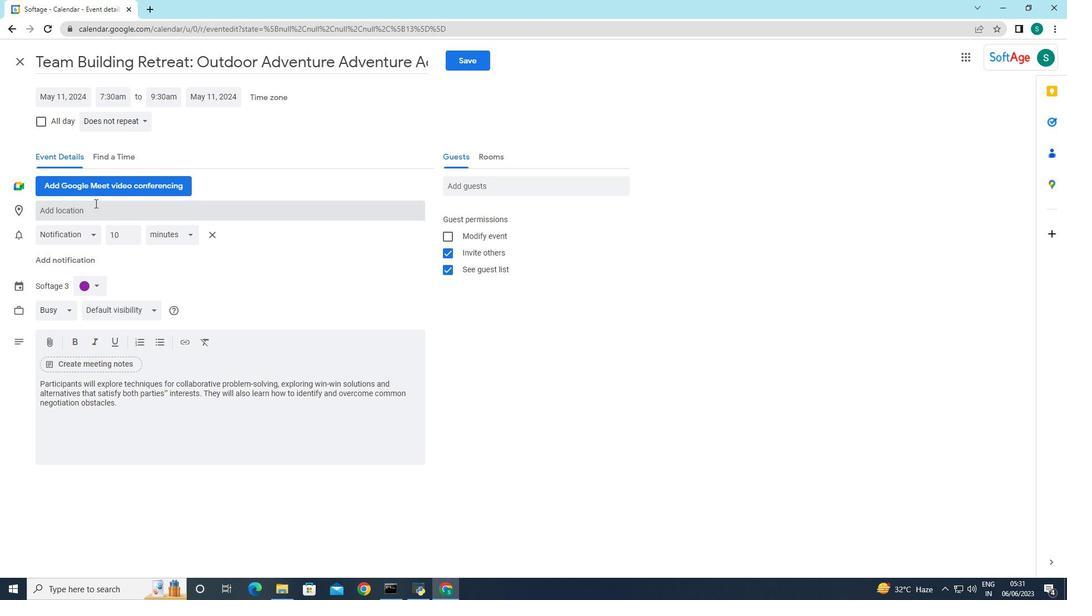 
Action: Mouse pressed left at (95, 205)
Screenshot: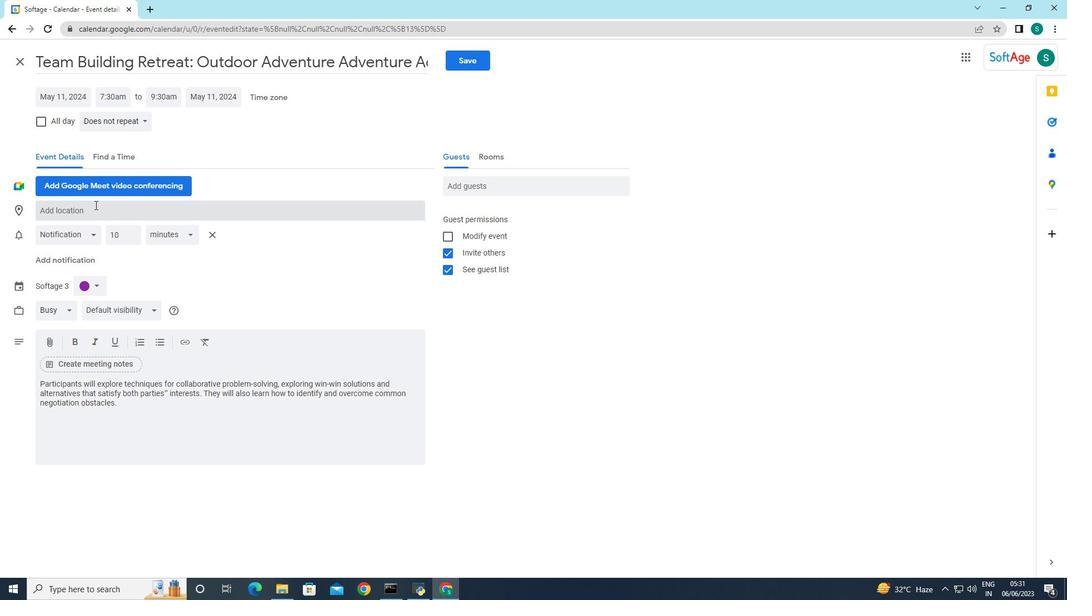 
Action: Key pressed <Key.shift>P<Key.shift>AE<Key.backspace>RI<Key.backspace><Key.backspace><Key.backspace><Key.backspace><Key.shift>pARIS,<Key.space><Key.shift>fRANCE
Screenshot: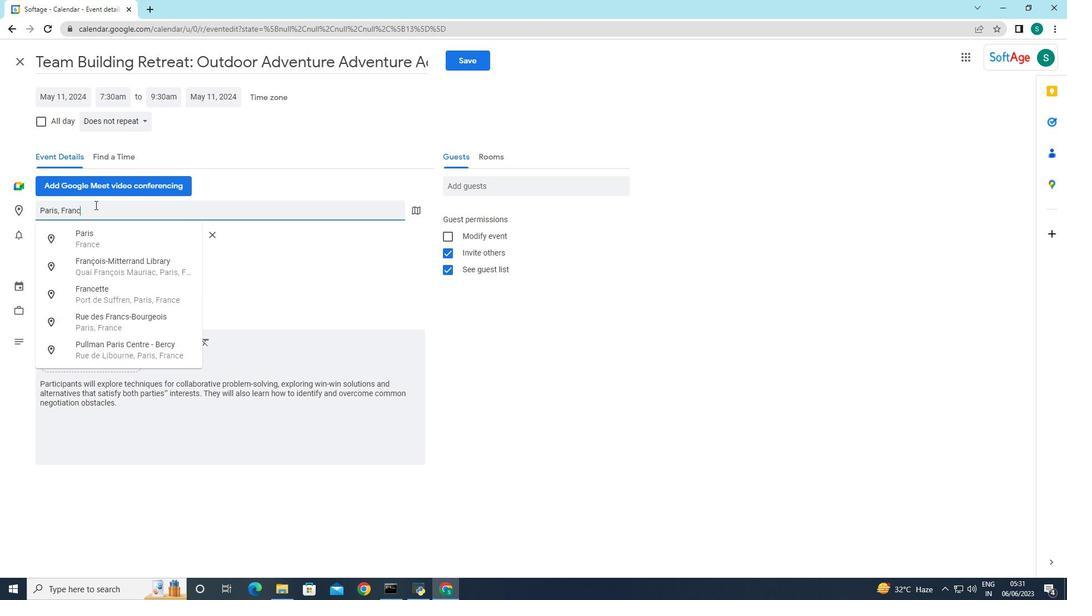 
Action: Mouse moved to (366, 258)
Screenshot: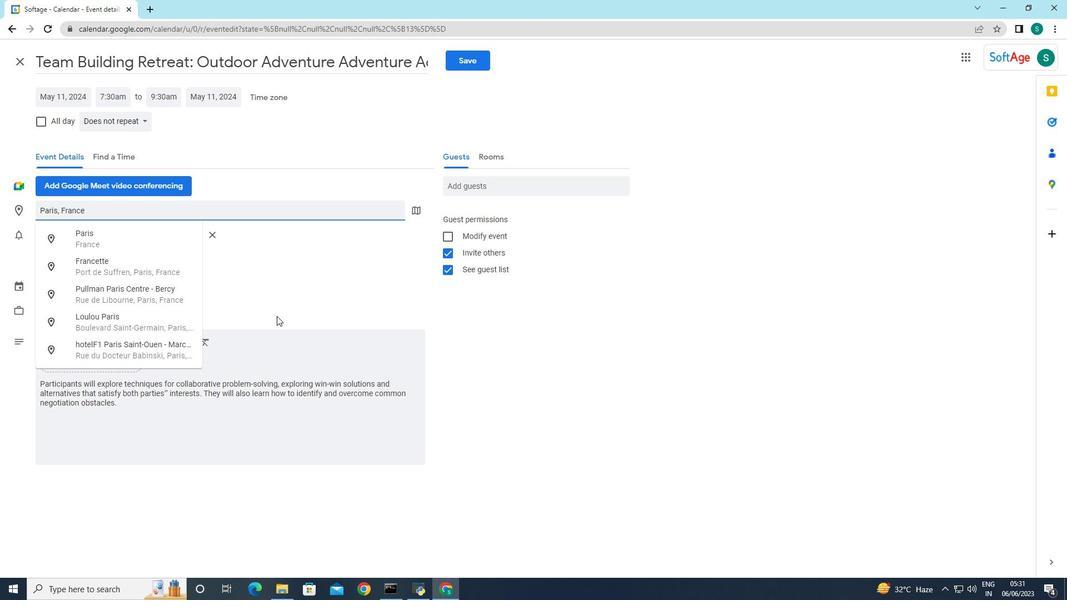 
Action: Mouse pressed left at (366, 258)
Screenshot: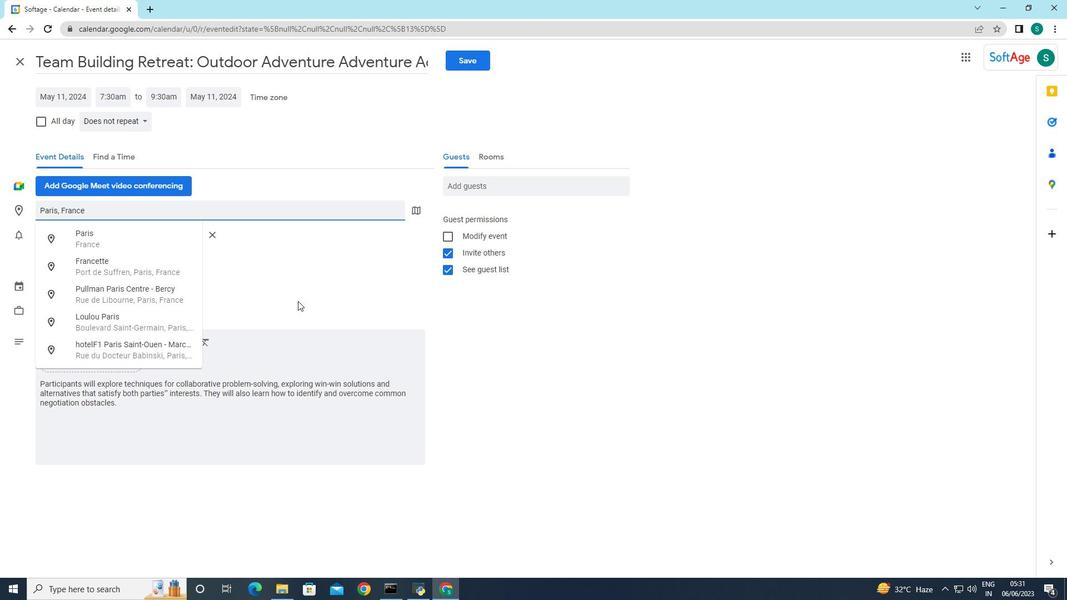 
Action: Mouse moved to (488, 184)
Screenshot: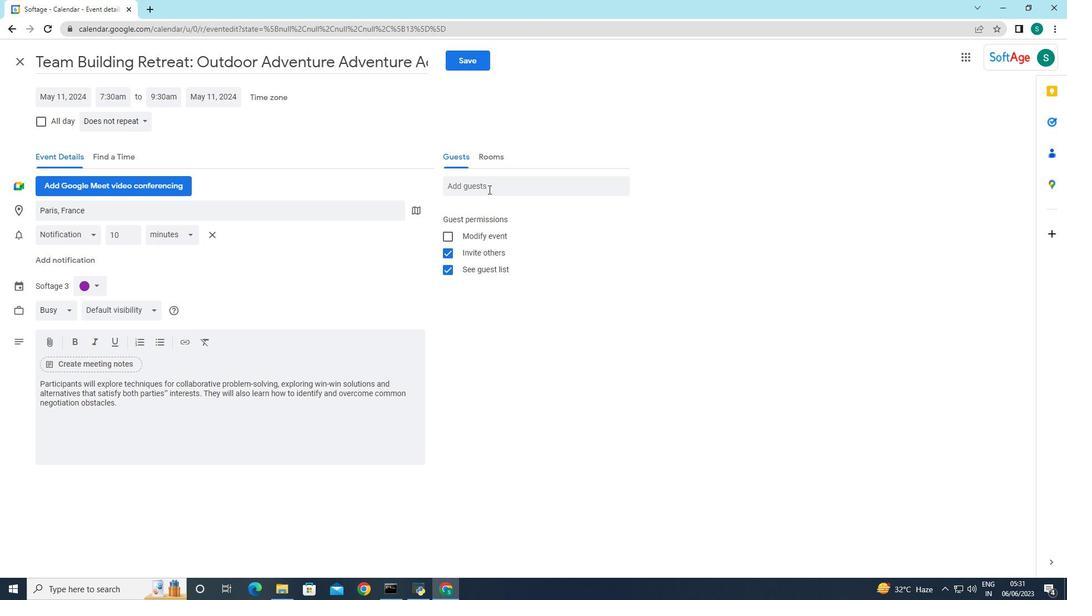 
Action: Mouse pressed left at (488, 184)
Screenshot: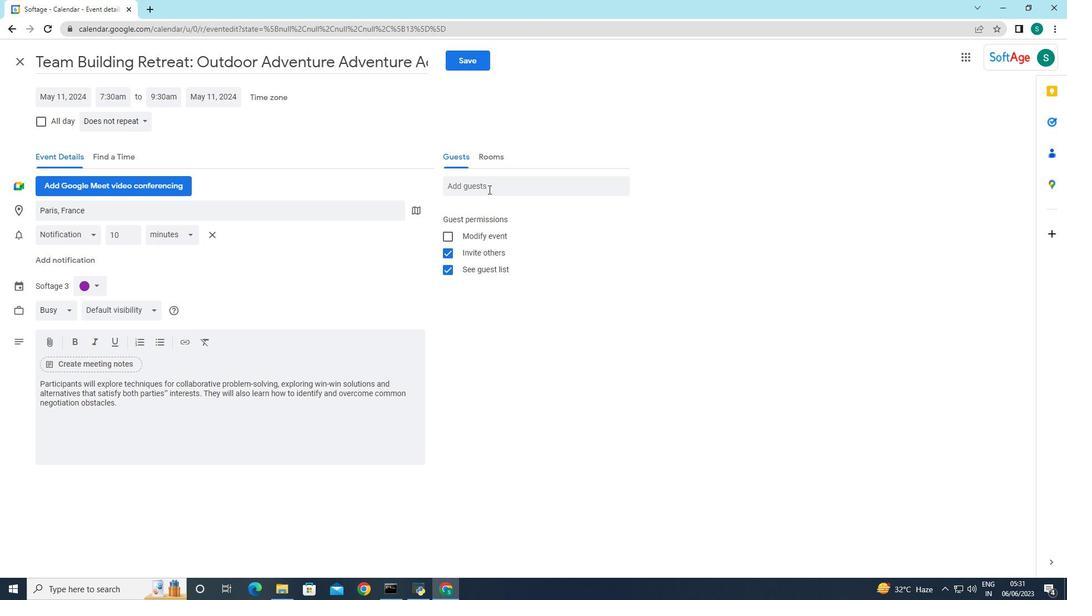 
Action: Key pressed SOFTAGE.
Screenshot: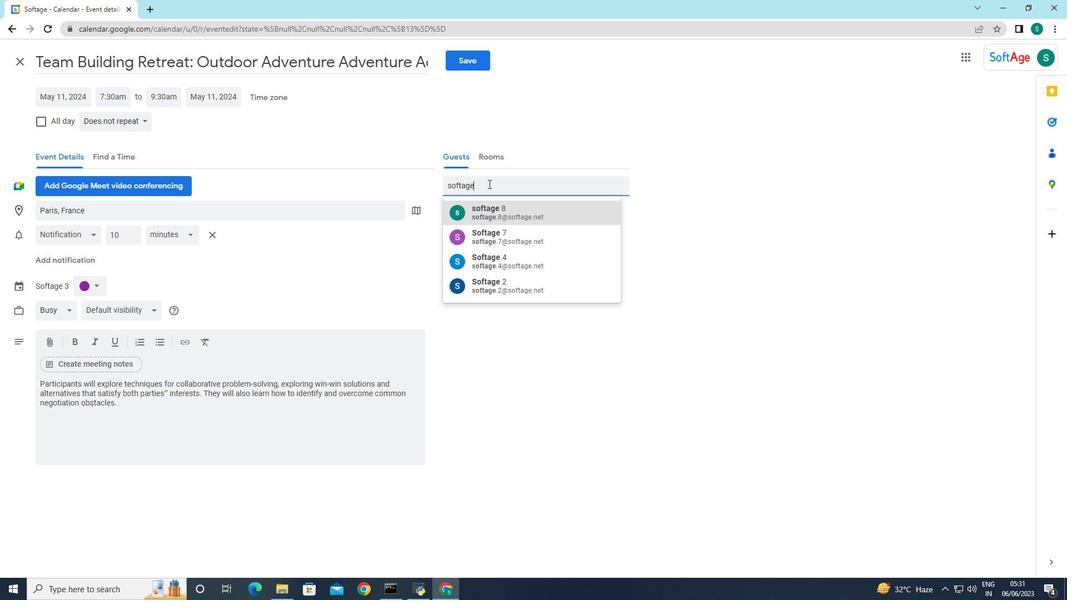 
Action: Mouse moved to (514, 232)
Screenshot: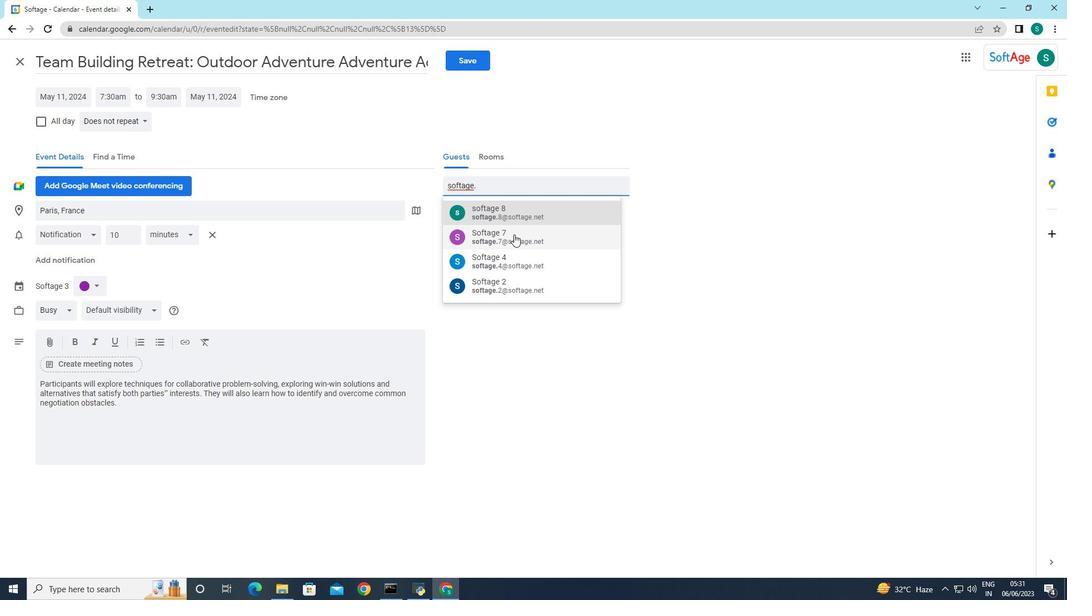 
Action: Key pressed 5
Screenshot: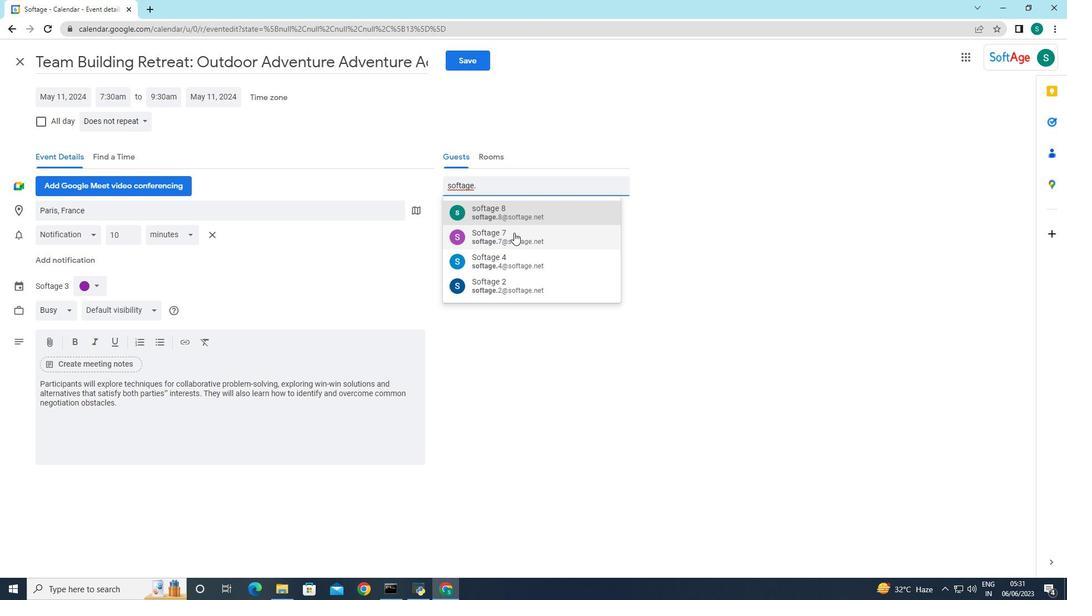 
Action: Mouse moved to (515, 220)
Screenshot: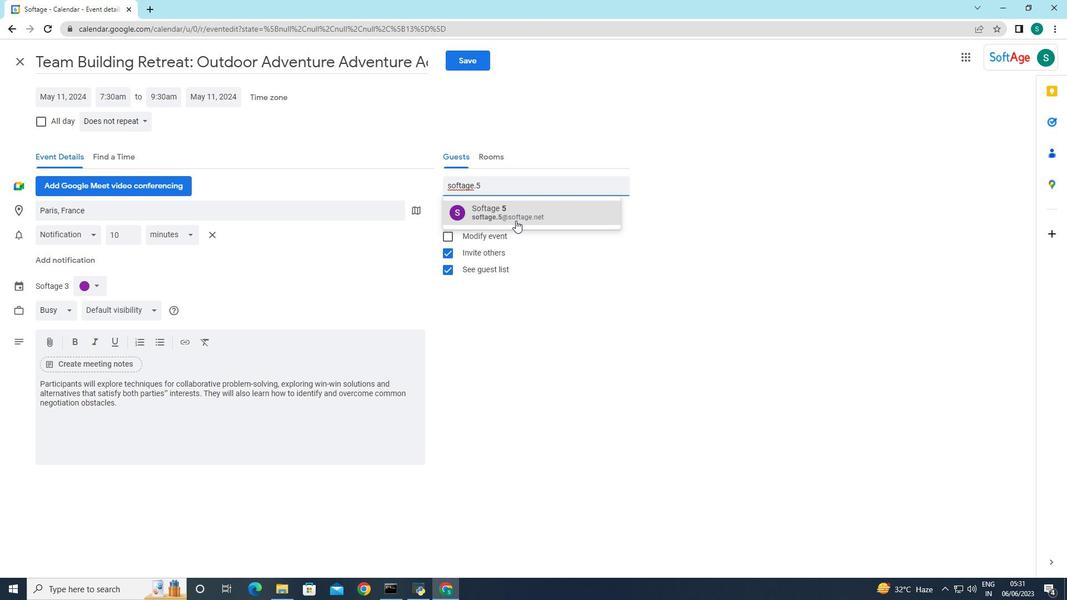 
Action: Mouse pressed left at (515, 220)
Screenshot: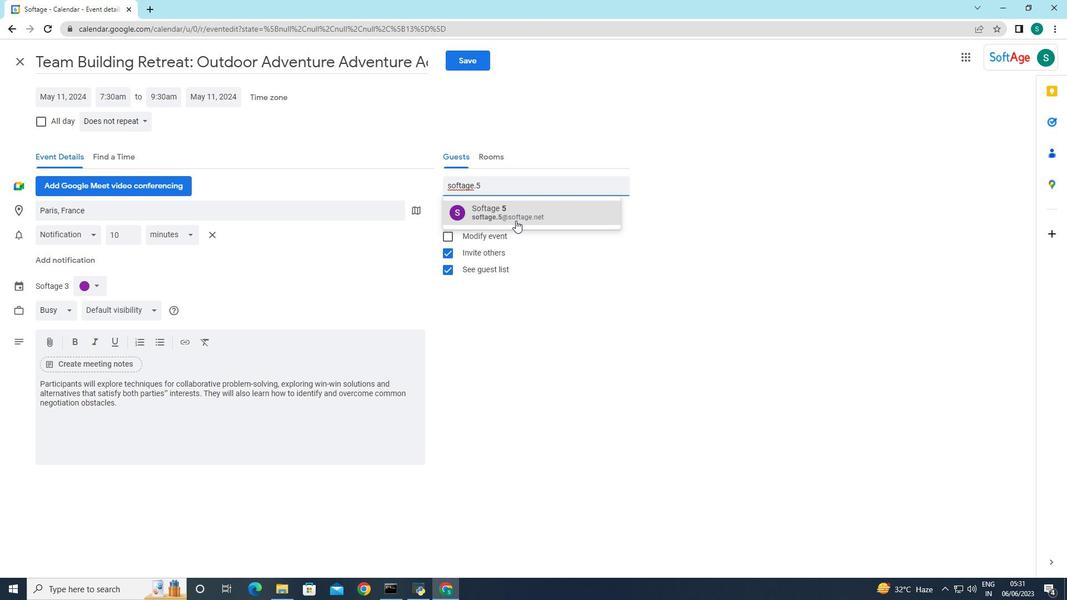 
Action: Mouse moved to (517, 188)
Screenshot: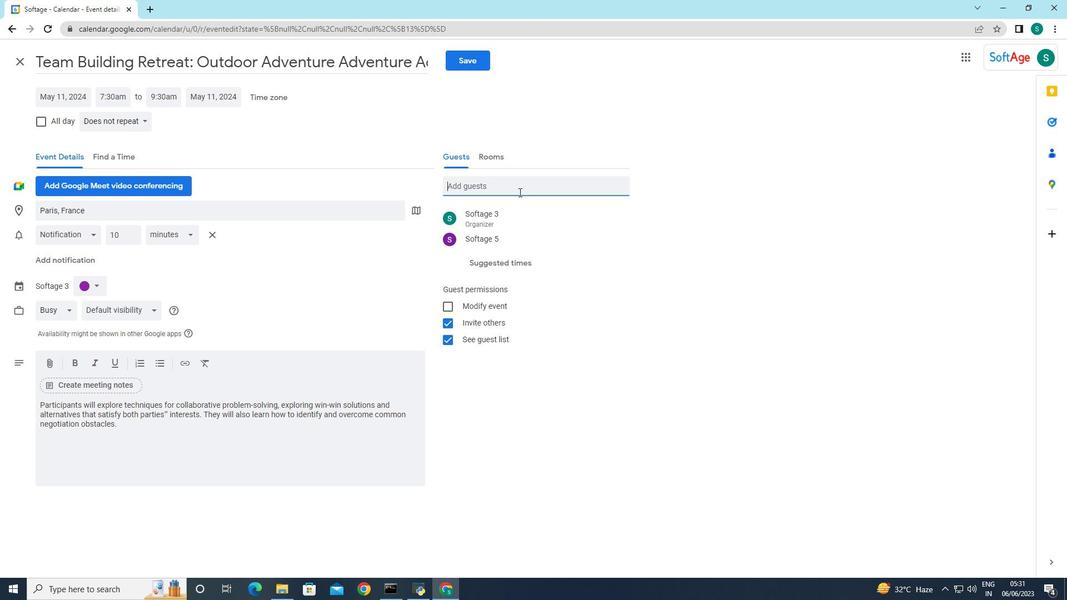 
Action: Mouse pressed left at (517, 188)
Screenshot: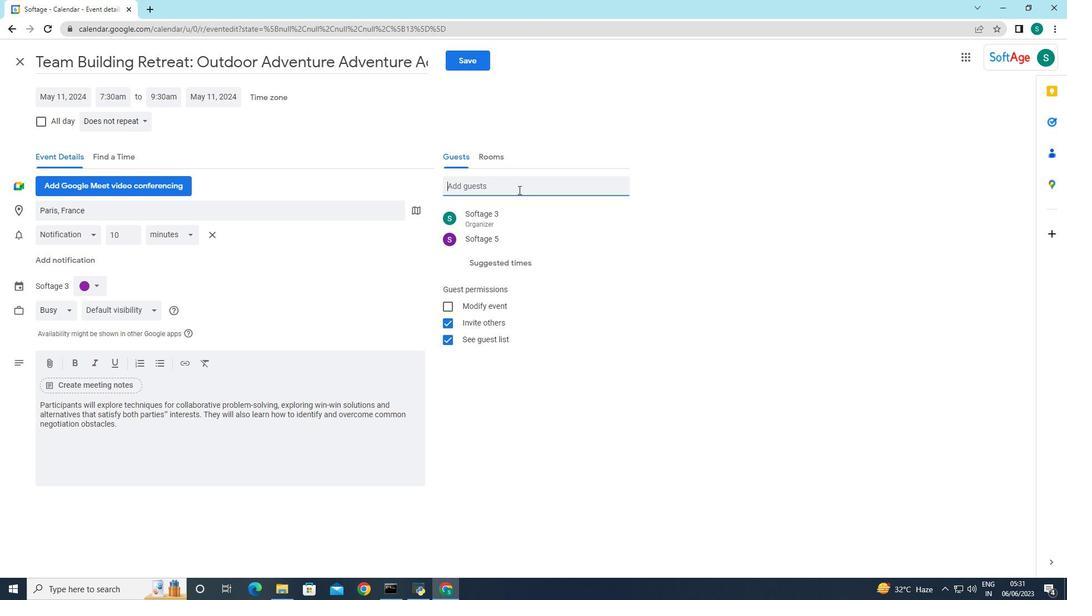 
Action: Key pressed SOFTAGE.6
Screenshot: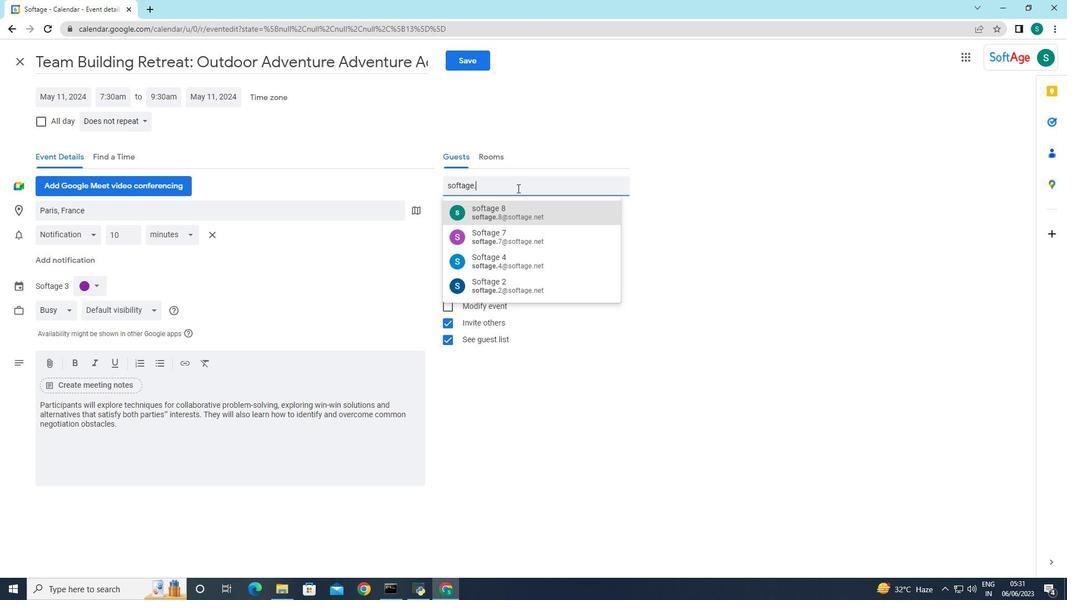 
Action: Mouse moved to (514, 215)
Screenshot: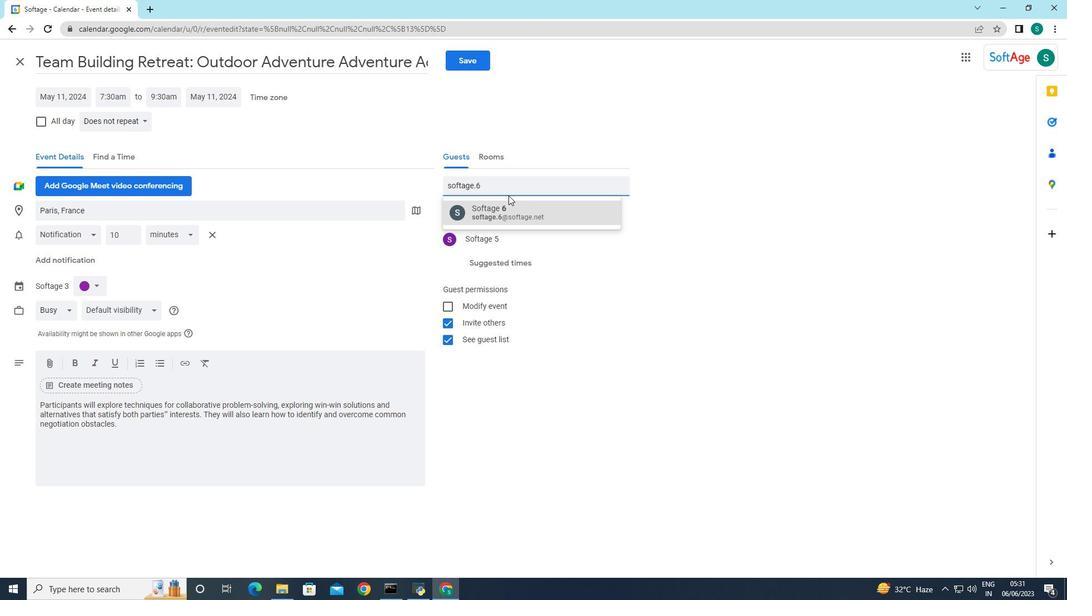 
Action: Mouse pressed left at (514, 215)
Screenshot: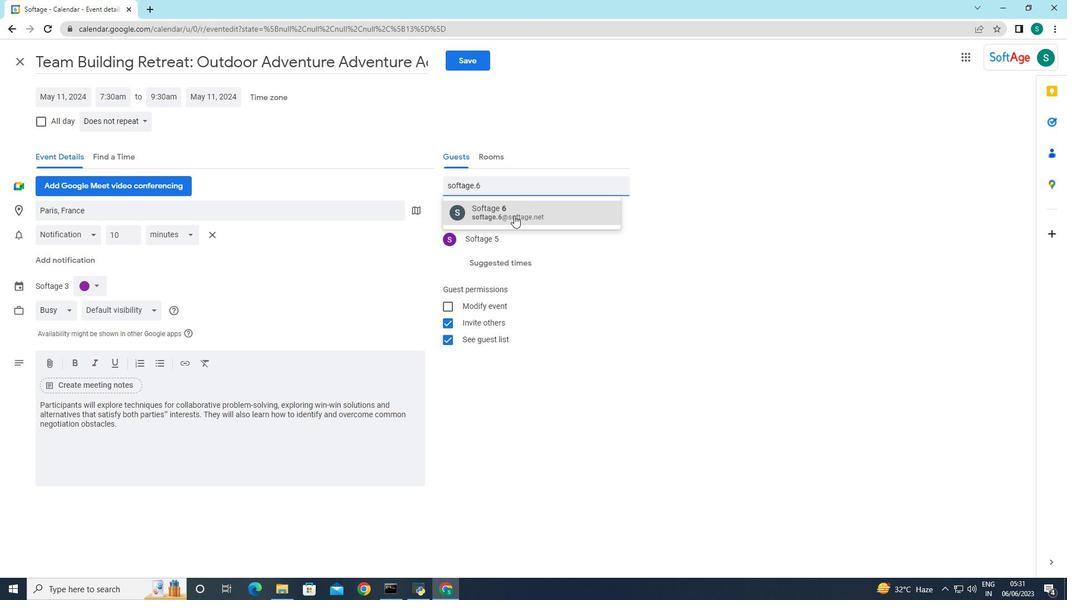 
Action: Mouse moved to (609, 216)
Screenshot: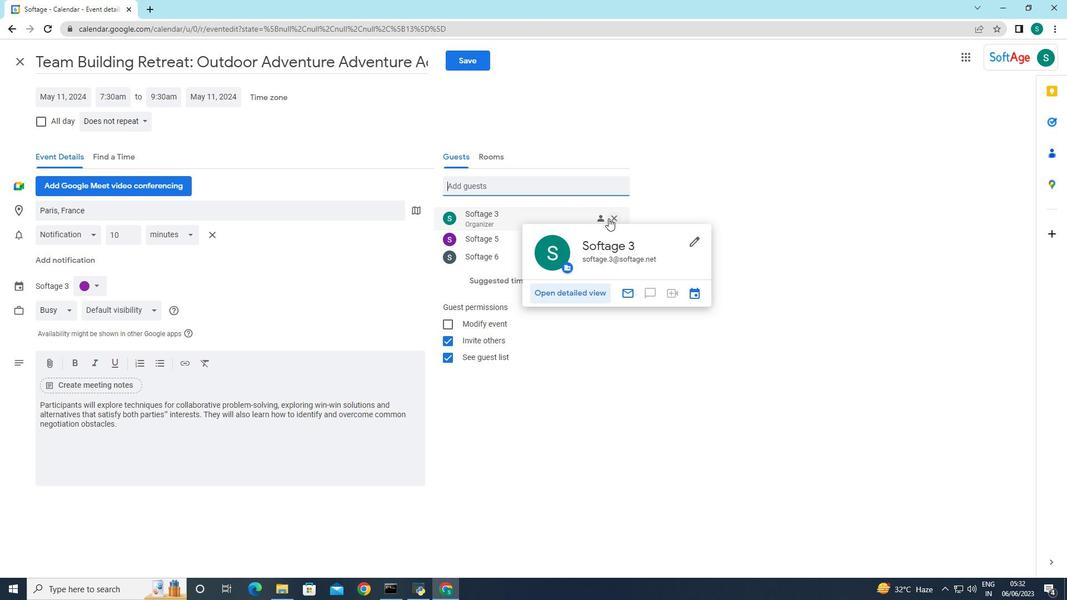 
Action: Mouse pressed left at (609, 216)
Screenshot: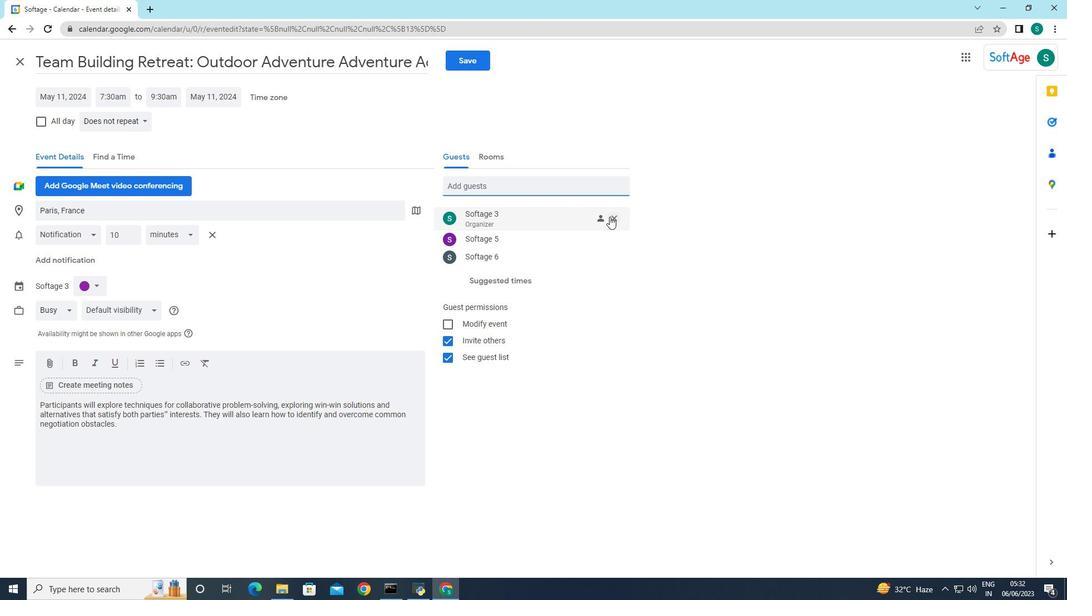 
Action: Mouse moved to (117, 125)
Screenshot: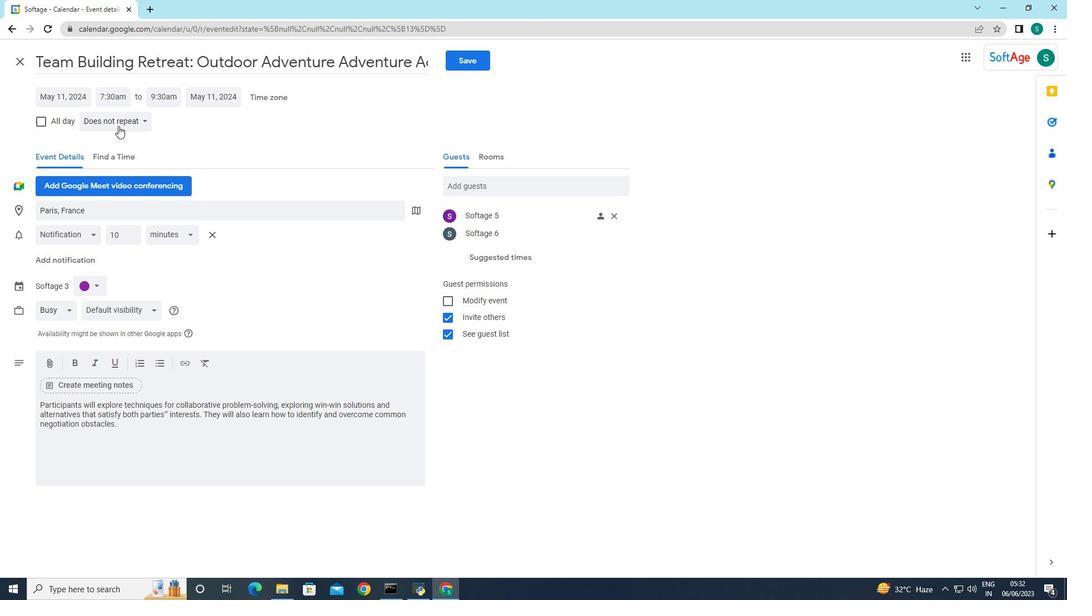 
Action: Mouse pressed left at (117, 125)
Screenshot: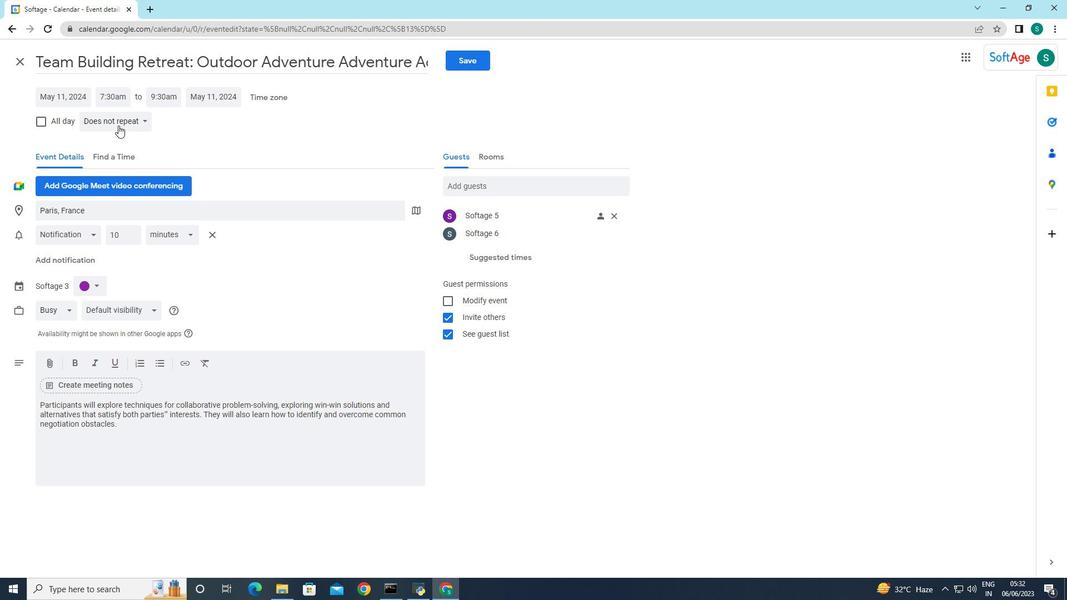 
Action: Mouse moved to (88, 140)
Screenshot: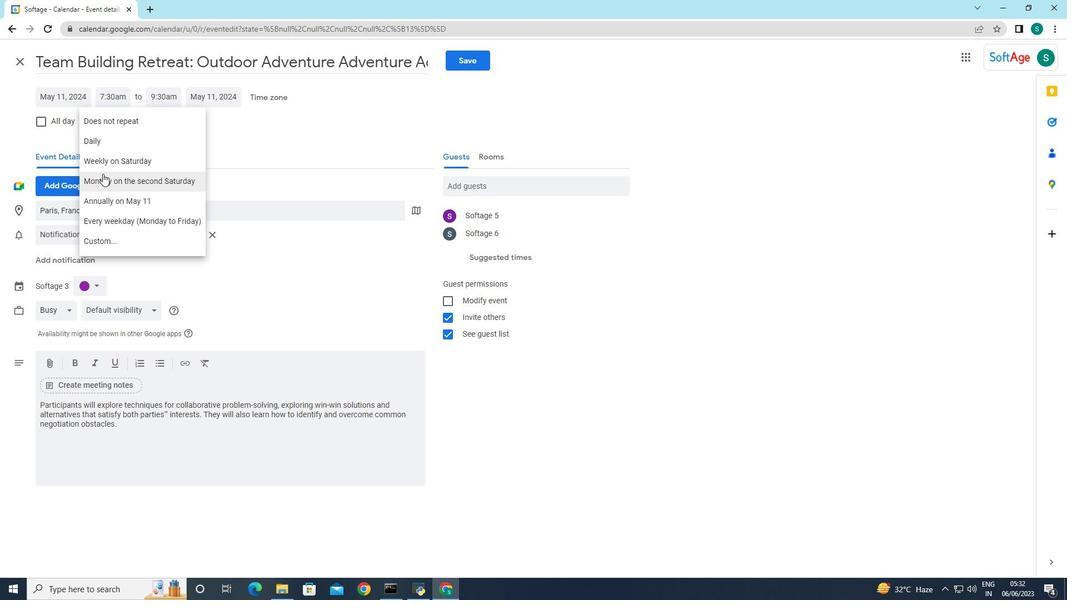 
Action: Mouse pressed left at (88, 140)
Screenshot: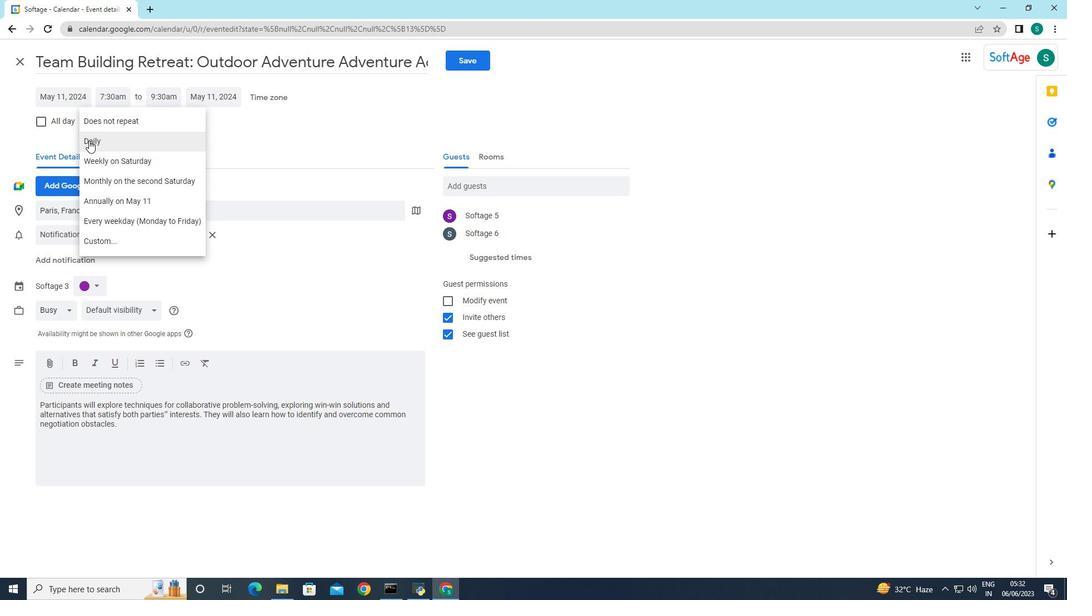 
Action: Mouse moved to (474, 60)
Screenshot: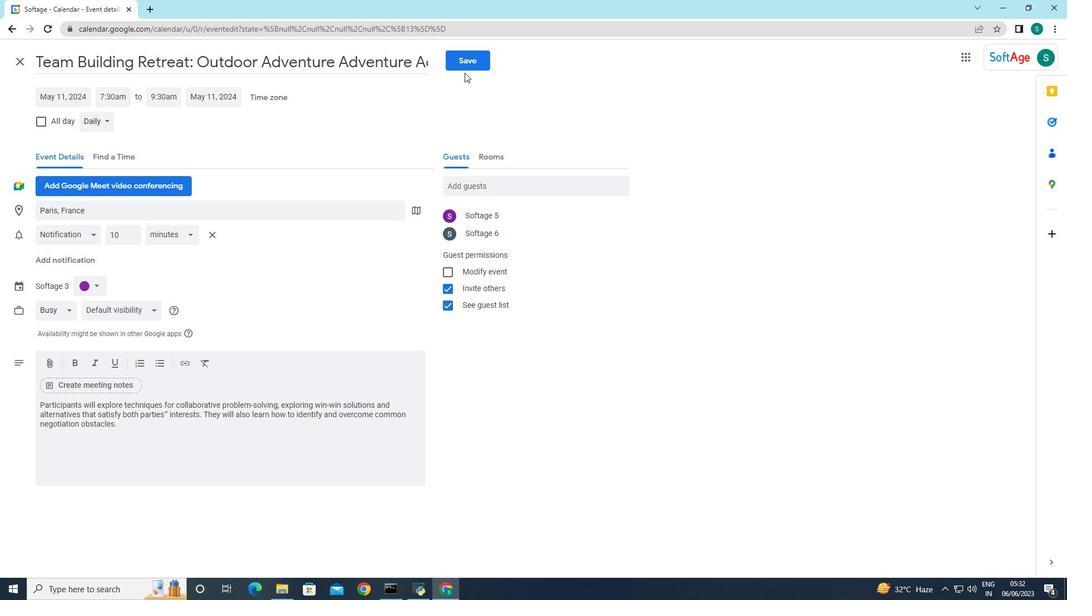
Action: Mouse pressed left at (474, 60)
Screenshot: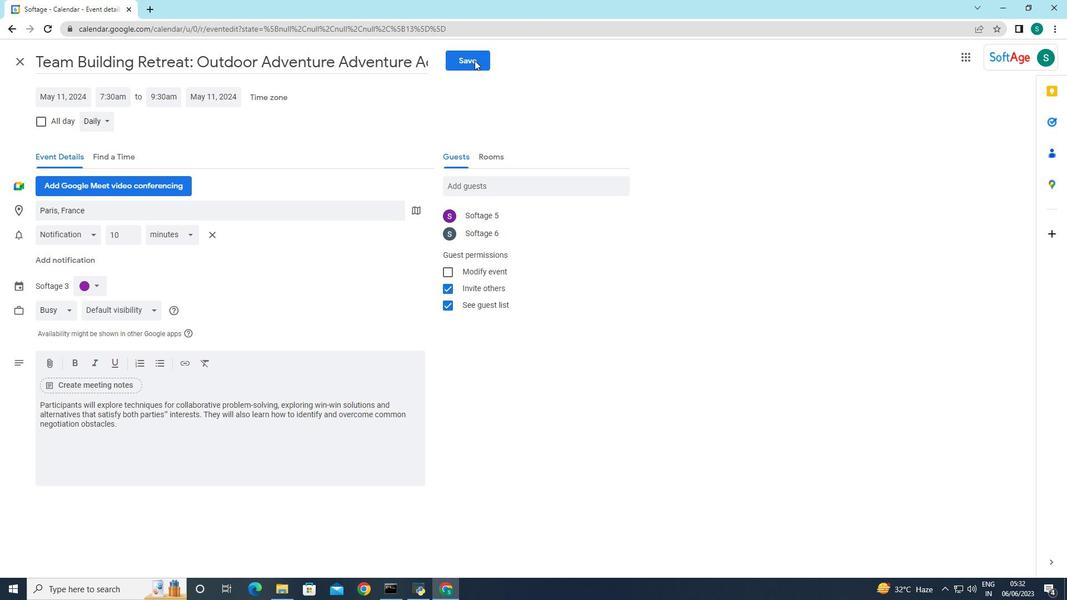 
Action: Mouse moved to (640, 332)
Screenshot: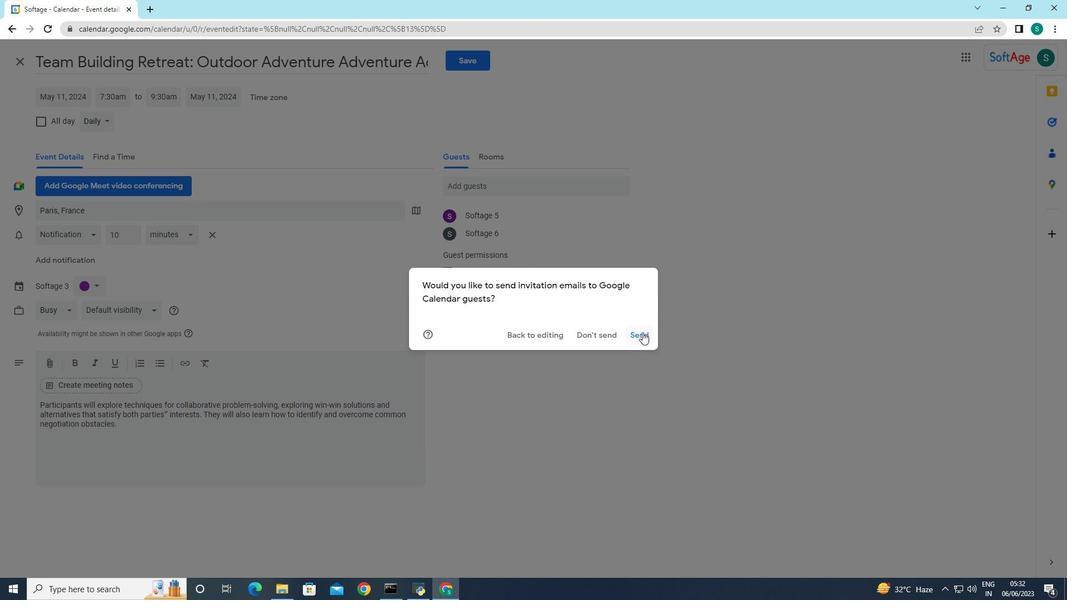 
Action: Mouse pressed left at (640, 332)
Screenshot: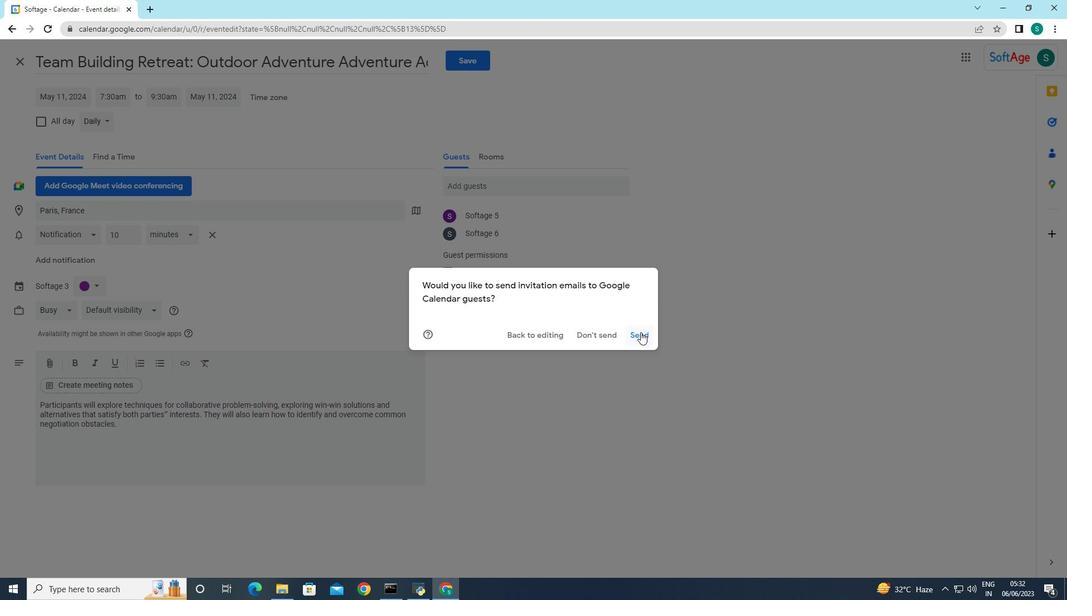 
Action: Mouse moved to (548, 381)
Screenshot: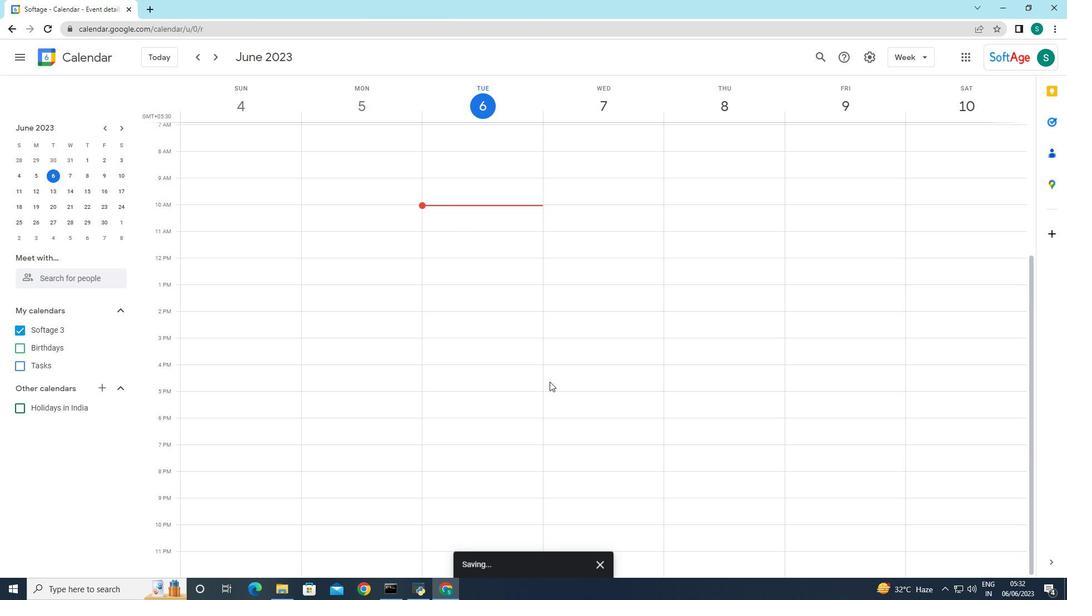 
